 Task: Use Visual Studio Code's version control to compare file changes between commits.
Action: Mouse moved to (70, 7)
Screenshot: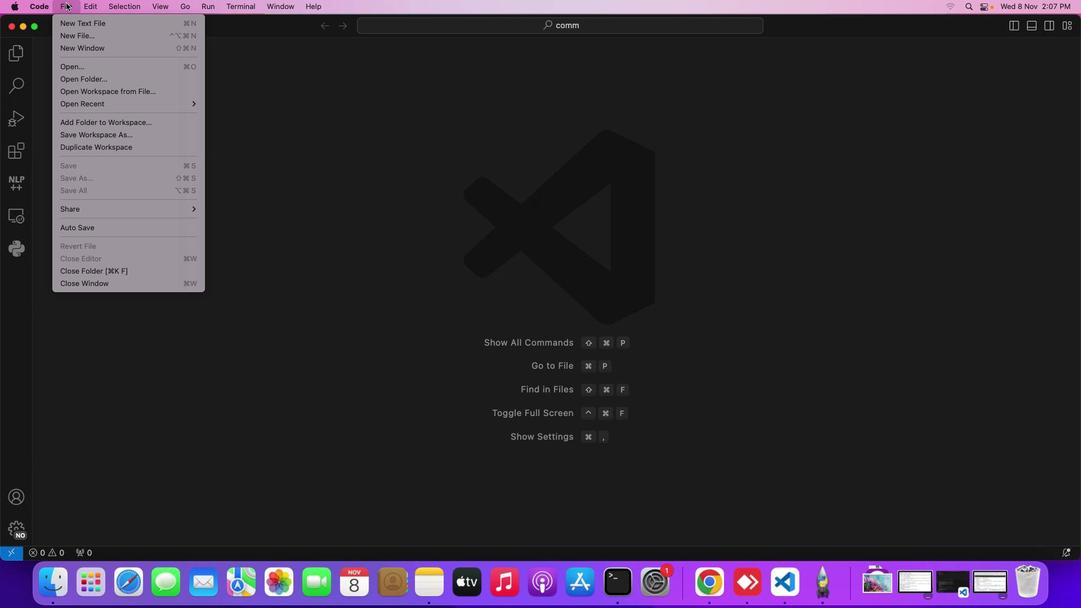 
Action: Mouse pressed left at (70, 7)
Screenshot: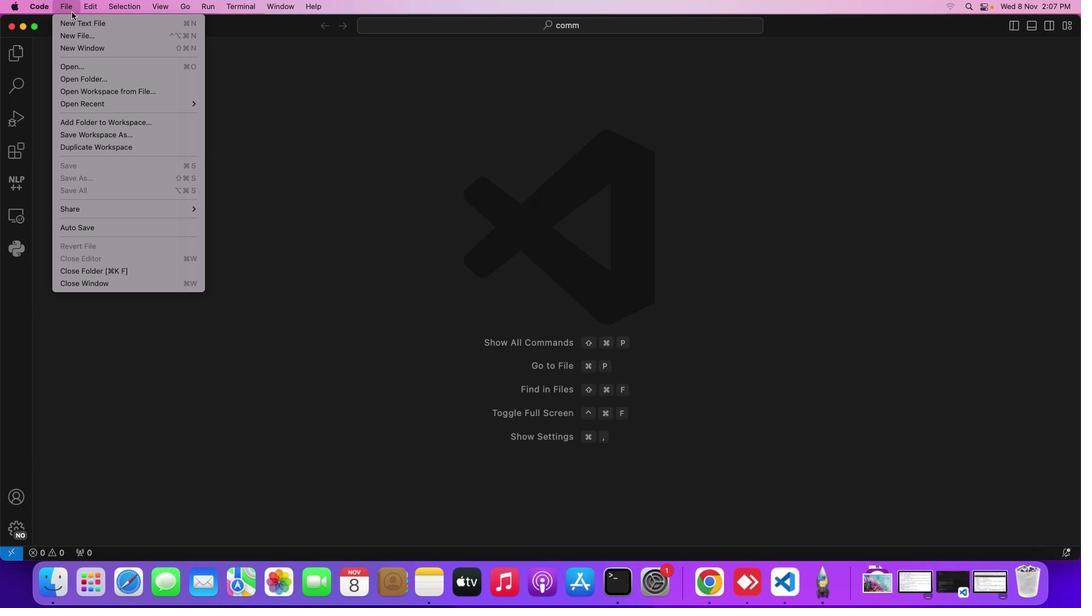 
Action: Mouse moved to (85, 26)
Screenshot: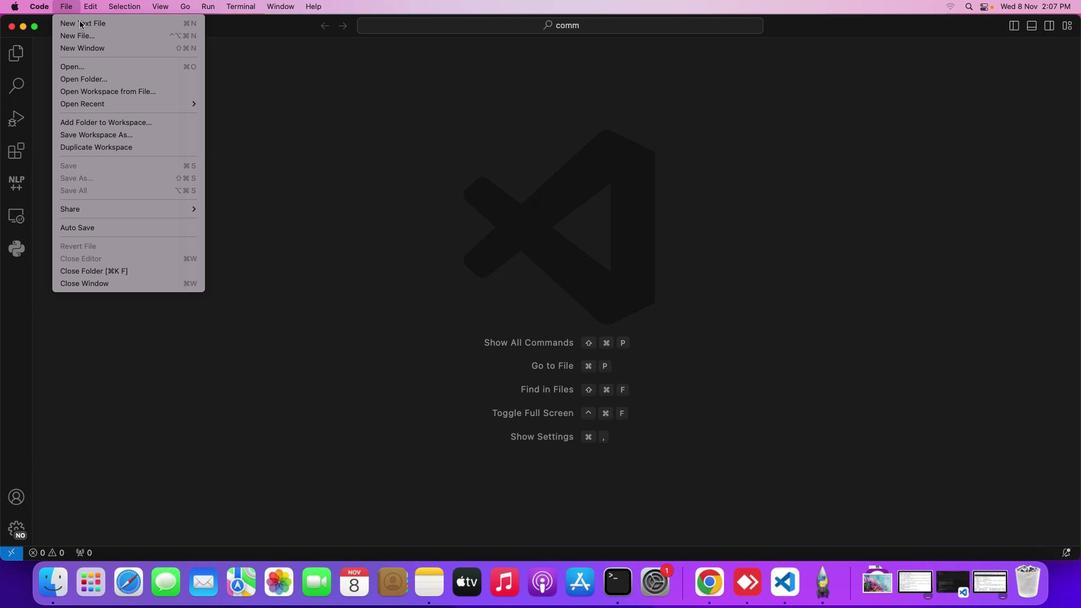 
Action: Mouse pressed left at (85, 26)
Screenshot: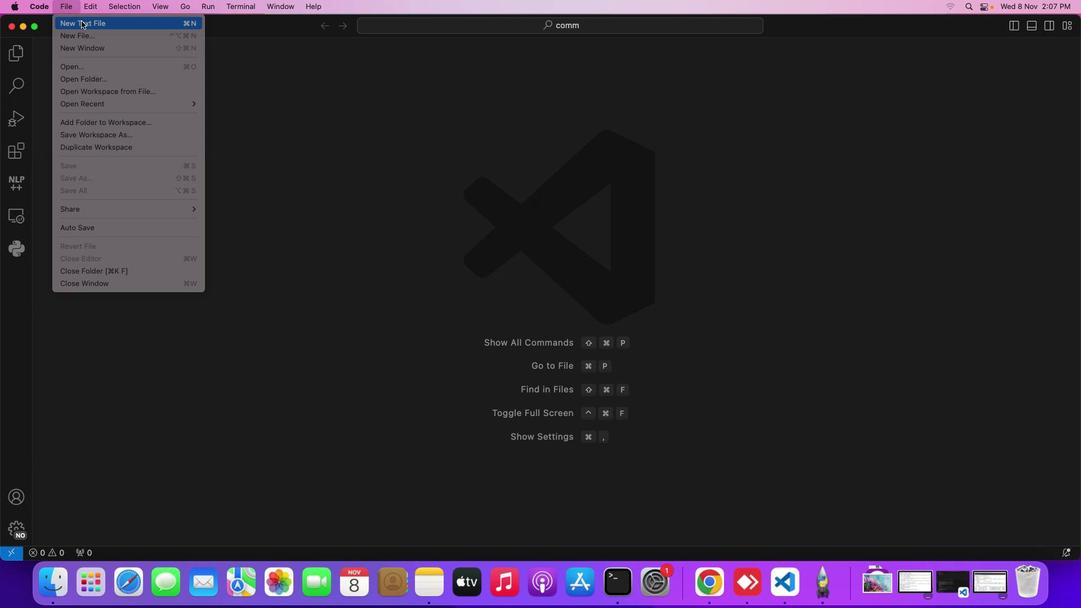 
Action: Mouse moved to (390, 214)
Screenshot: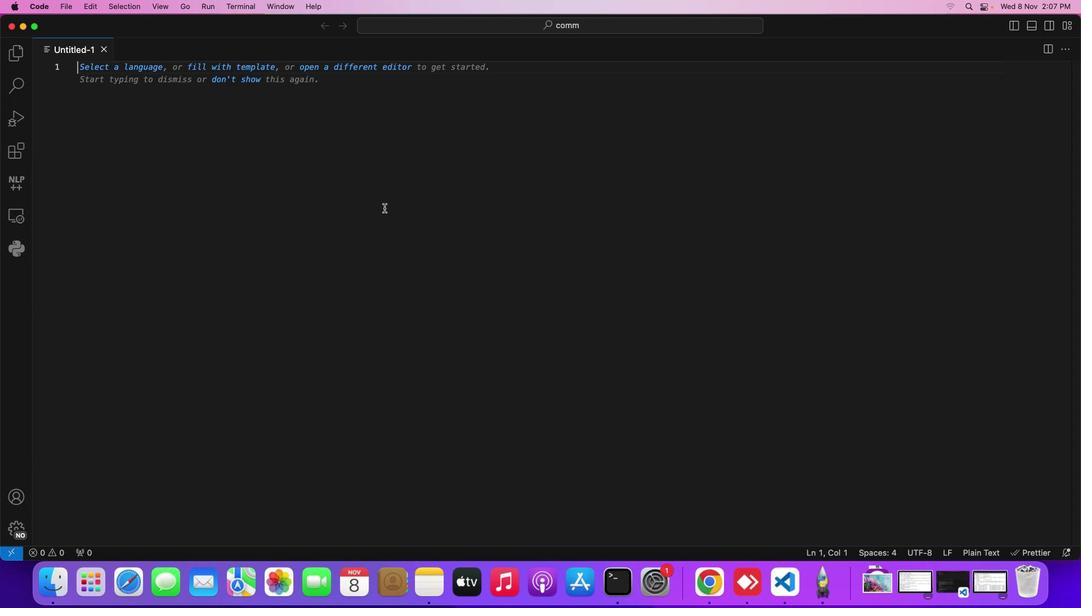 
Action: Key pressed Key.cmd's'
Screenshot: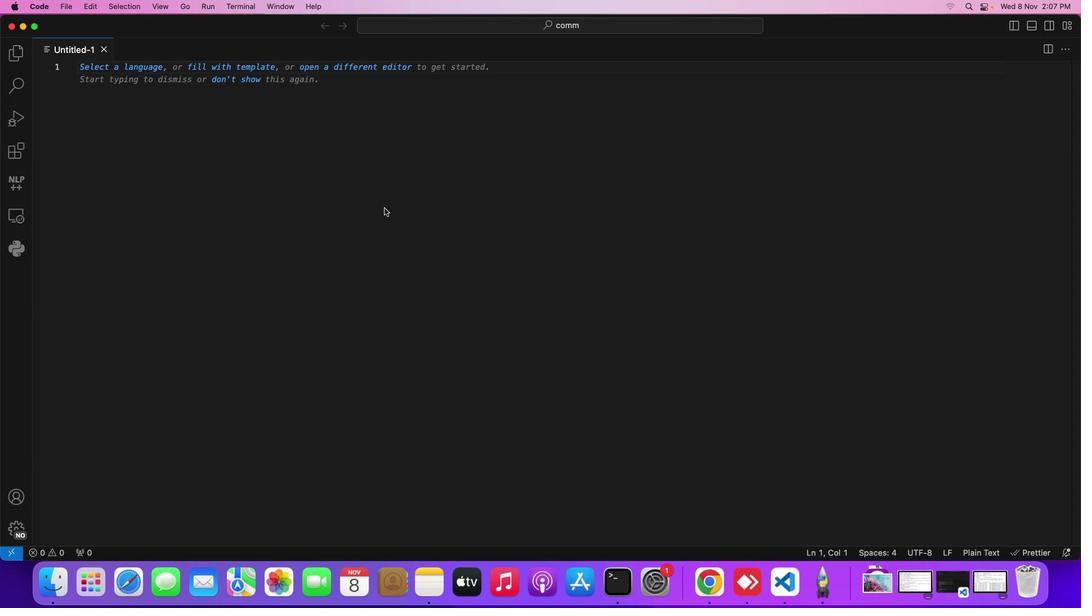 
Action: Mouse moved to (558, 241)
Screenshot: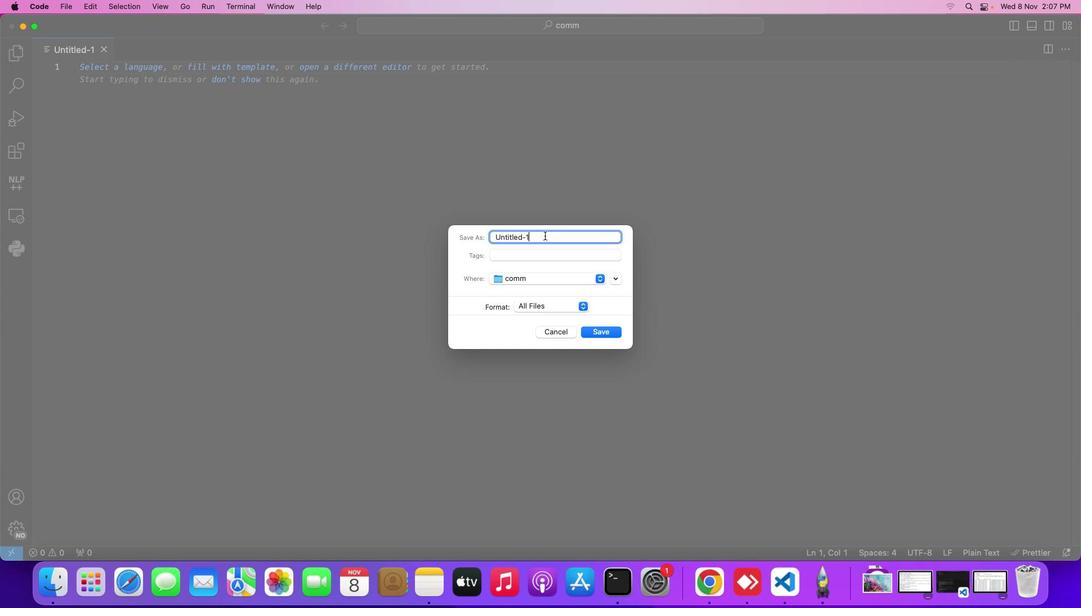 
Action: Mouse pressed left at (558, 241)
Screenshot: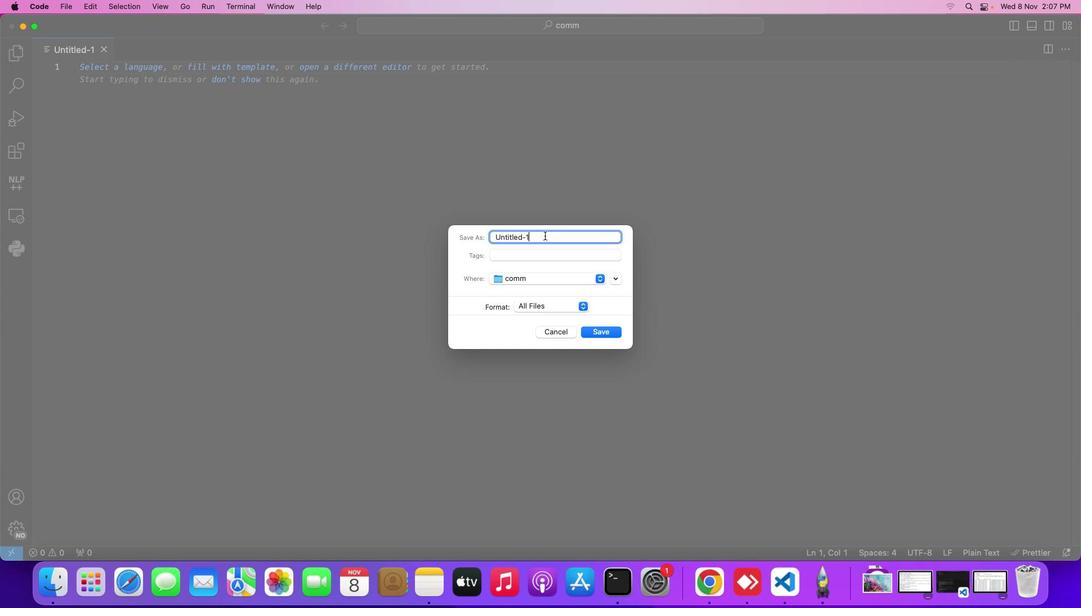 
Action: Mouse moved to (551, 241)
Screenshot: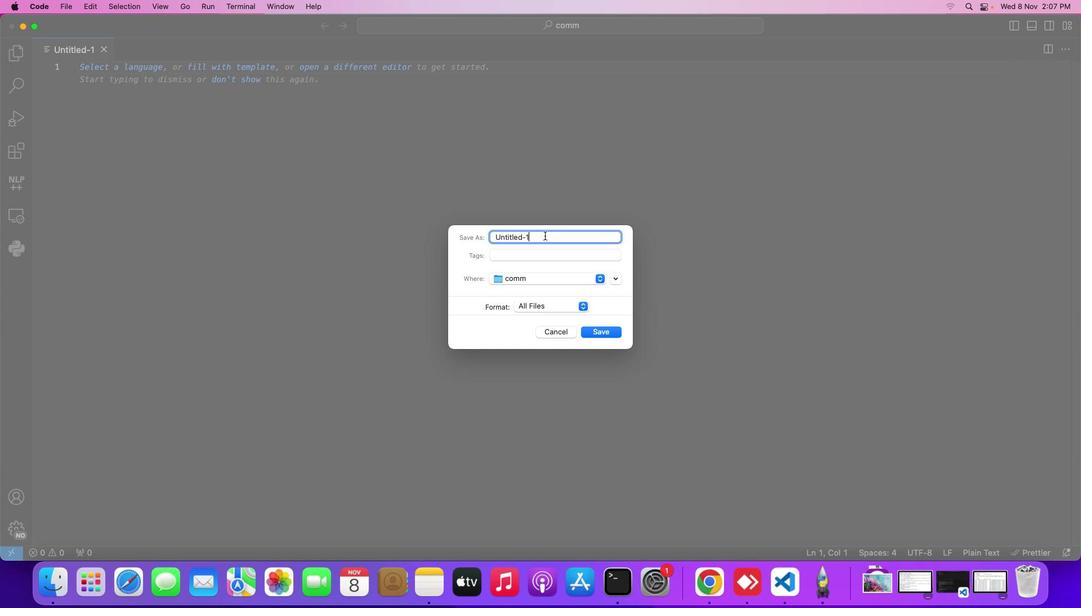 
Action: Key pressed Key.backspaceKey.backspaceKey.backspaceKey.backspaceKey.backspaceKey.backspaceKey.backspaceKey.backspaceKey.backspaceKey.backspaceKey.backspaceKey.shift_r't''e'Key.backspaceKey.backspaceKey.shift_r'T''e''x''t''1''.''t''x''t'Key.enterKey.shift_r'H''E''l''l''o''w'Key.backspaceKey.backspaceKey.backspaceKey.backspaceKey.backspace'e''l''l''o'Key.spaceKey.shift_r'W''o''r''l''d'Key.shift_r'!'Key.enter
Screenshot: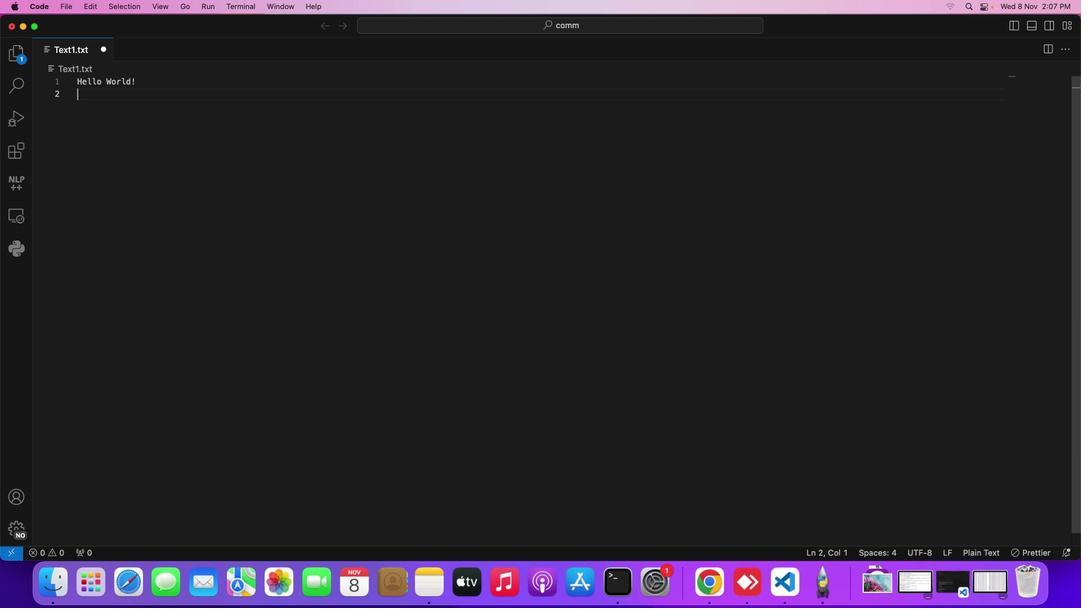 
Action: Mouse moved to (241, 10)
Screenshot: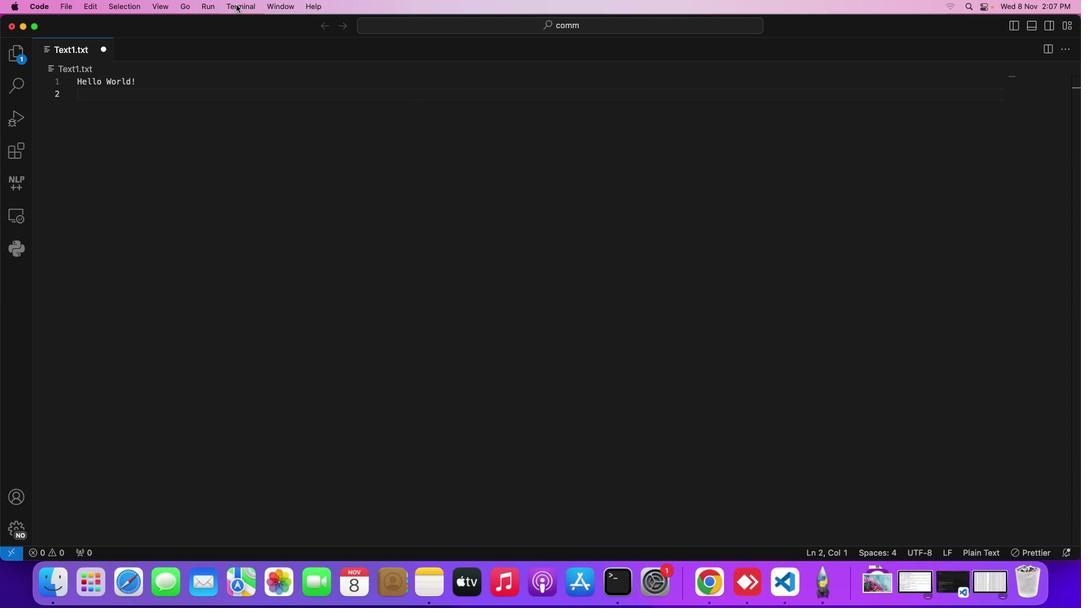 
Action: Mouse pressed left at (241, 10)
Screenshot: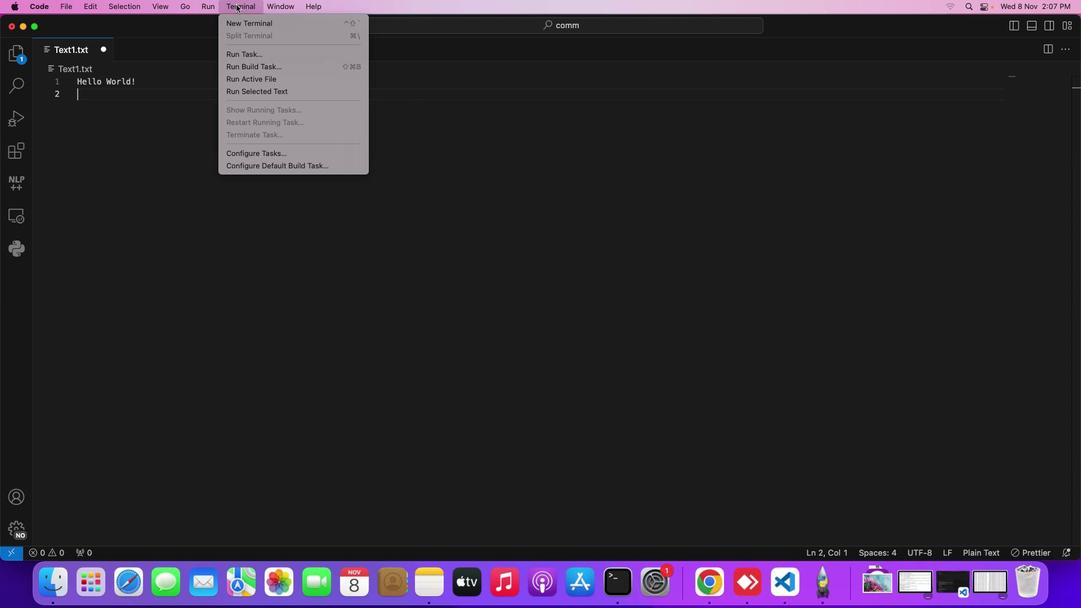 
Action: Mouse moved to (247, 11)
Screenshot: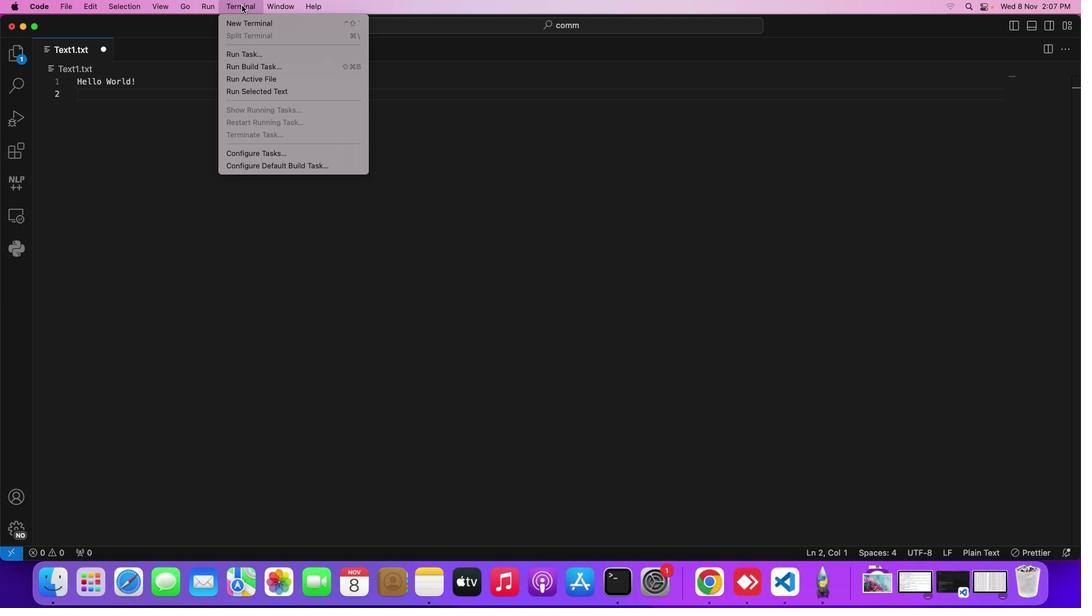 
Action: Mouse pressed left at (247, 11)
Screenshot: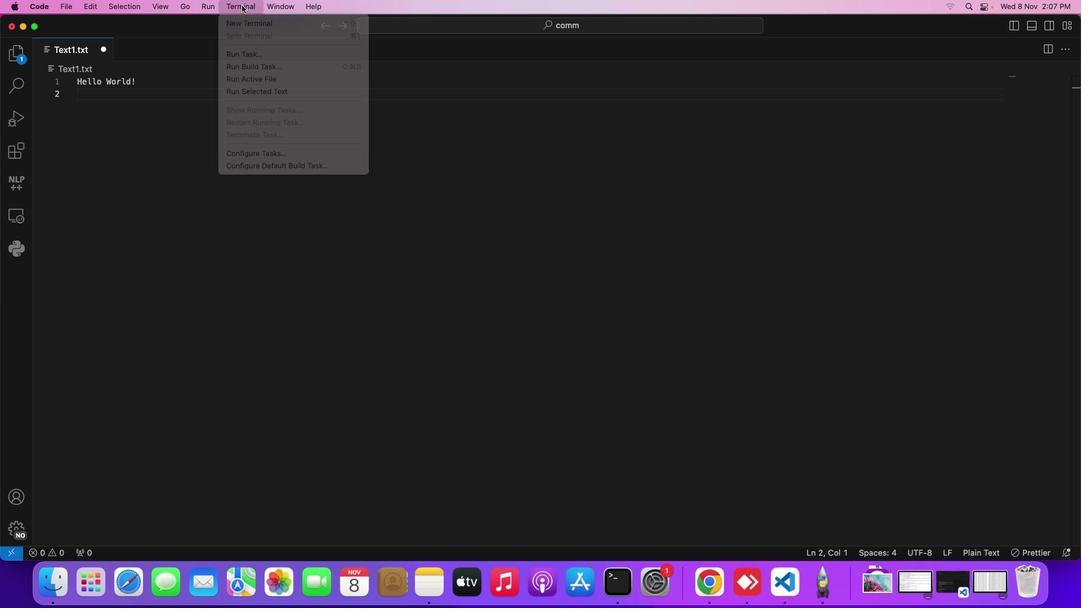 
Action: Mouse moved to (249, 13)
Screenshot: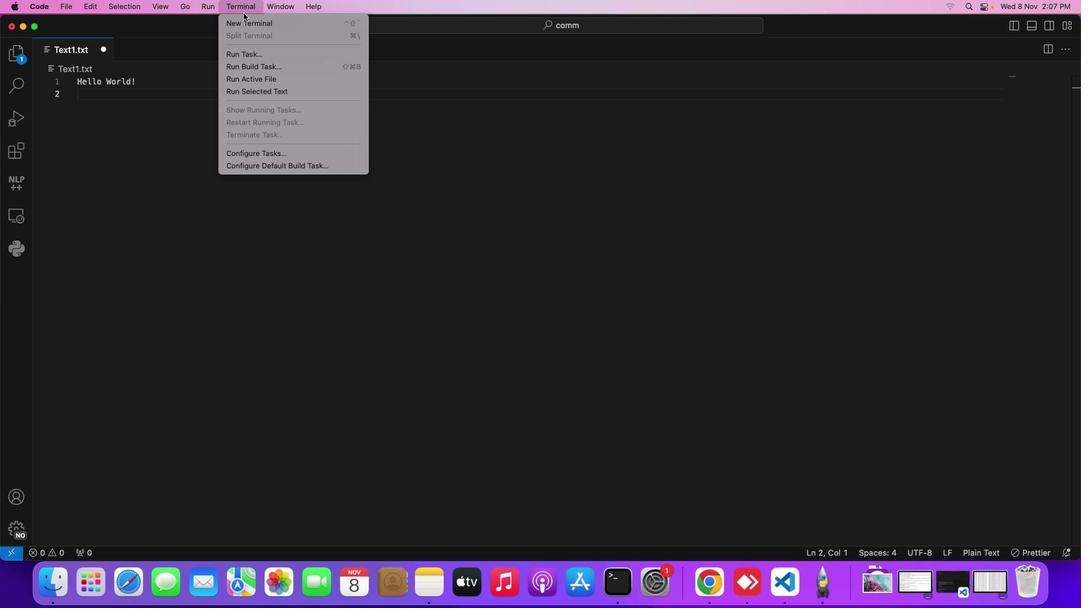 
Action: Mouse pressed left at (249, 13)
Screenshot: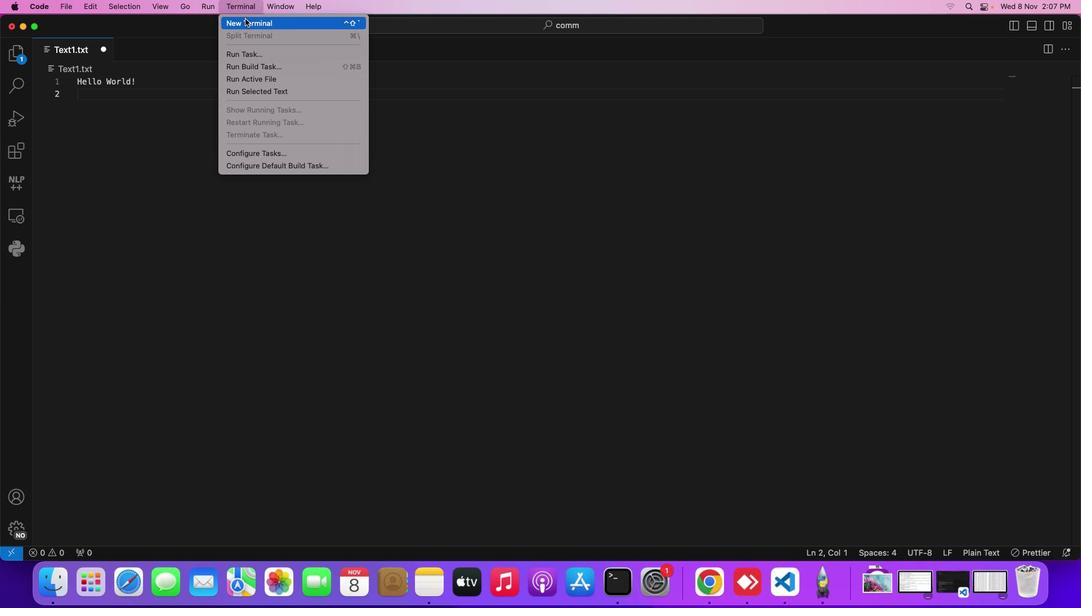 
Action: Mouse moved to (251, 26)
Screenshot: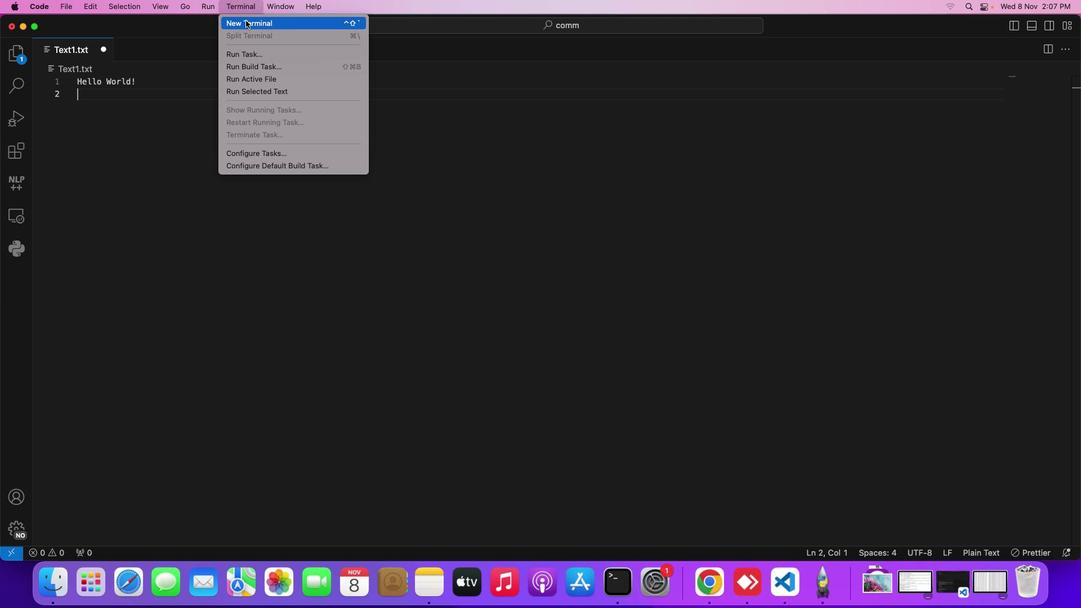 
Action: Mouse pressed left at (251, 26)
Screenshot: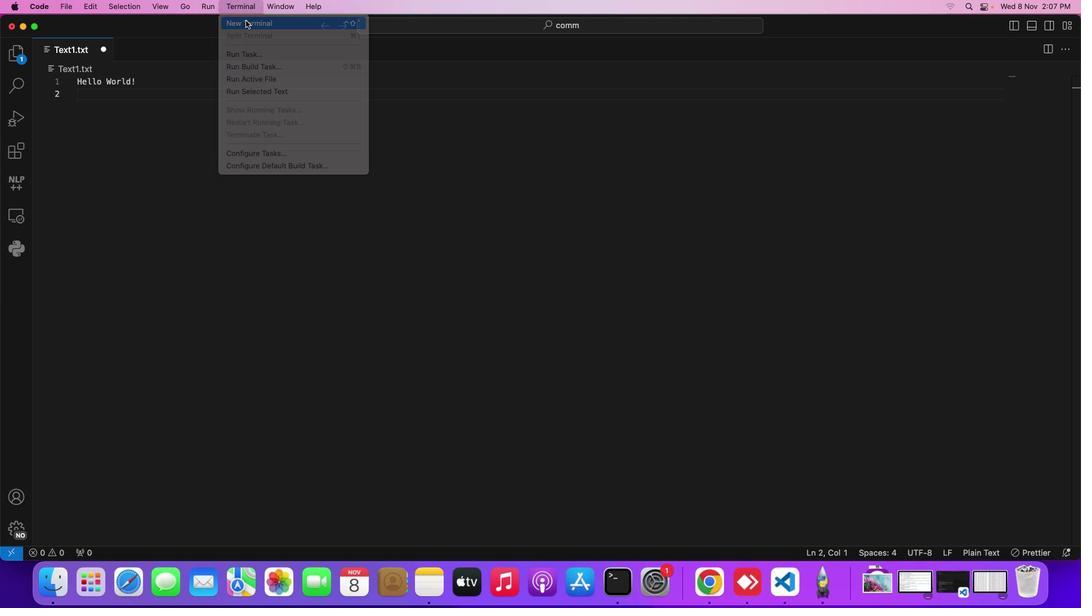 
Action: Mouse moved to (219, 366)
Screenshot: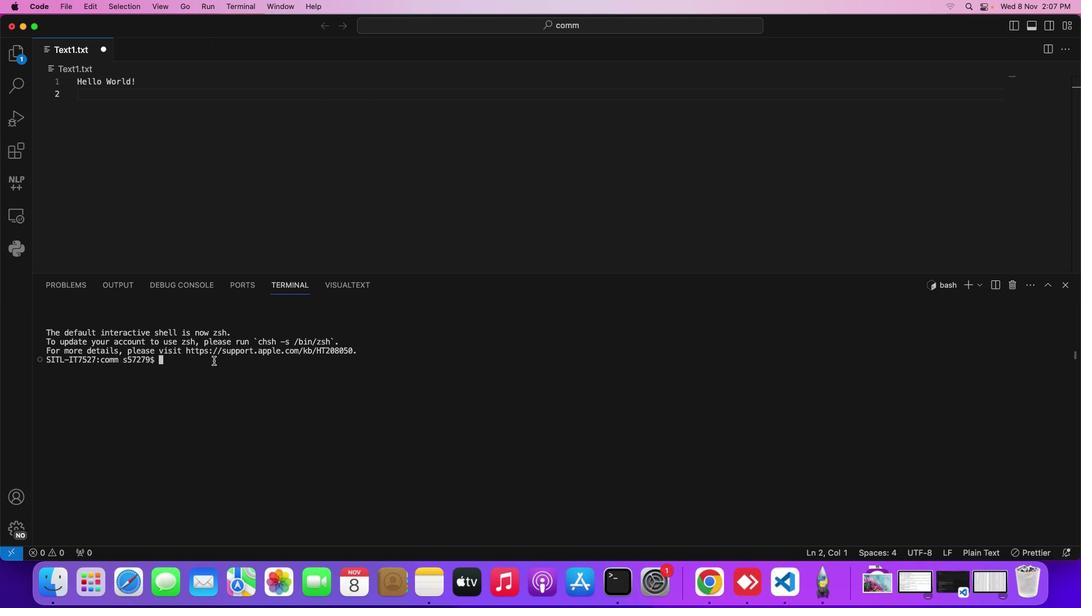 
Action: Mouse pressed left at (219, 366)
Screenshot: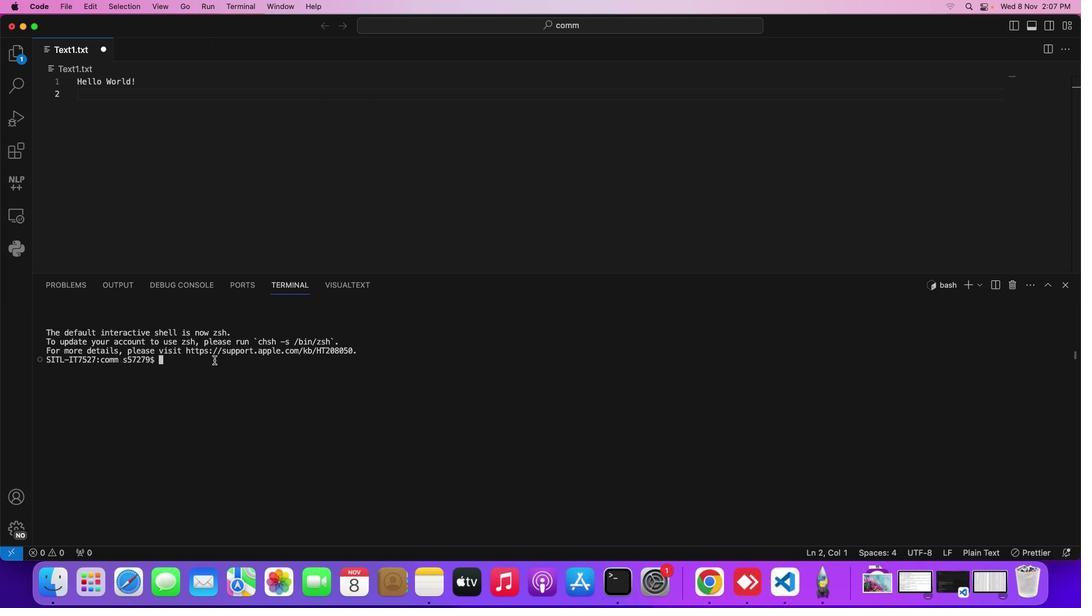
Action: Mouse moved to (220, 365)
Screenshot: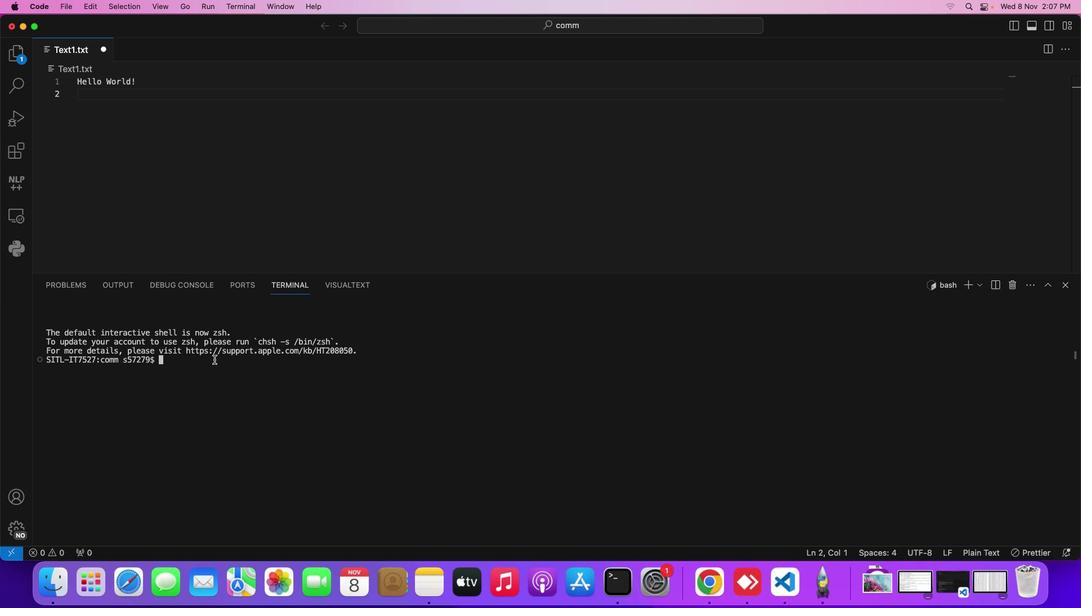 
Action: Key pressed 'g''i''t'Key.space'i''n''i'Key.backspaceKey.backspaceKey.backspace'i''n''i''t'Key.enter'g''i''t'Key.space's''t''a''t''u''s'Key.enter'f'Key.backspace'g''i''t'Key.space'a''d''d''.'Key.enter
Screenshot: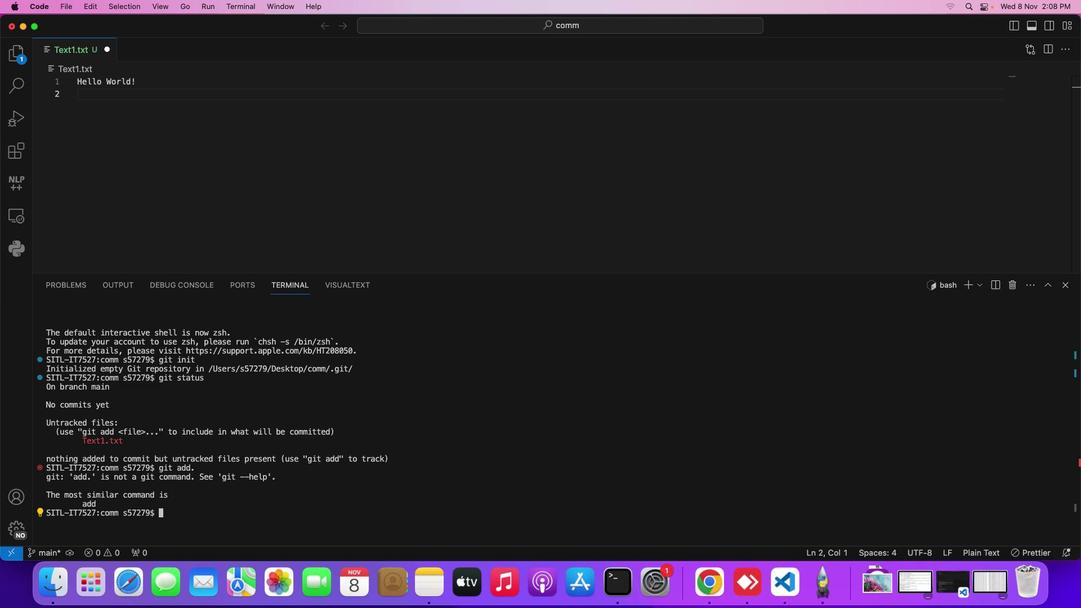 
Action: Mouse moved to (410, 278)
Screenshot: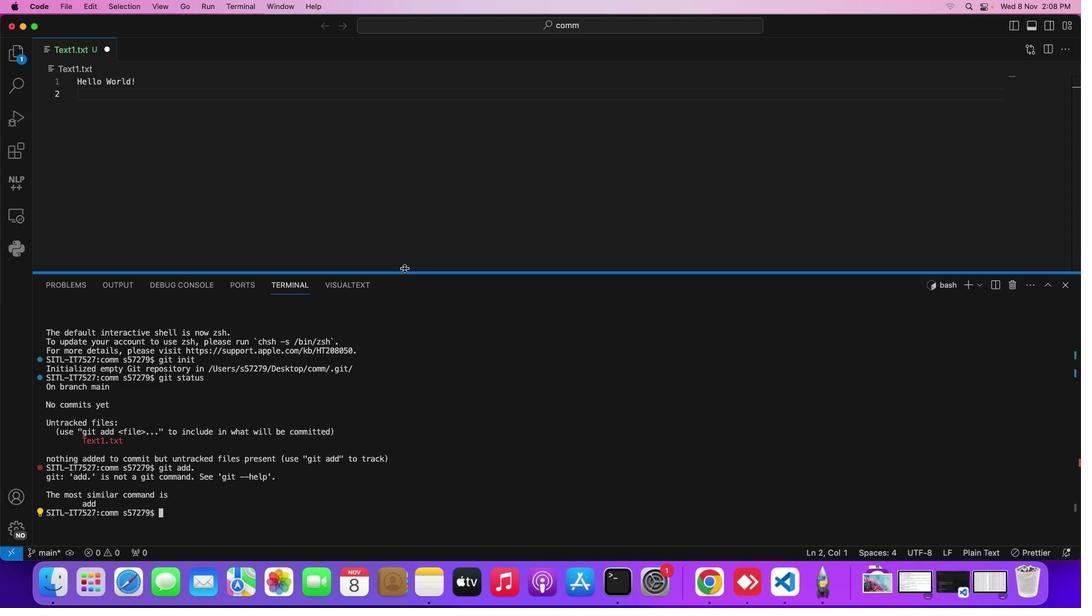 
Action: Mouse pressed left at (410, 278)
Screenshot: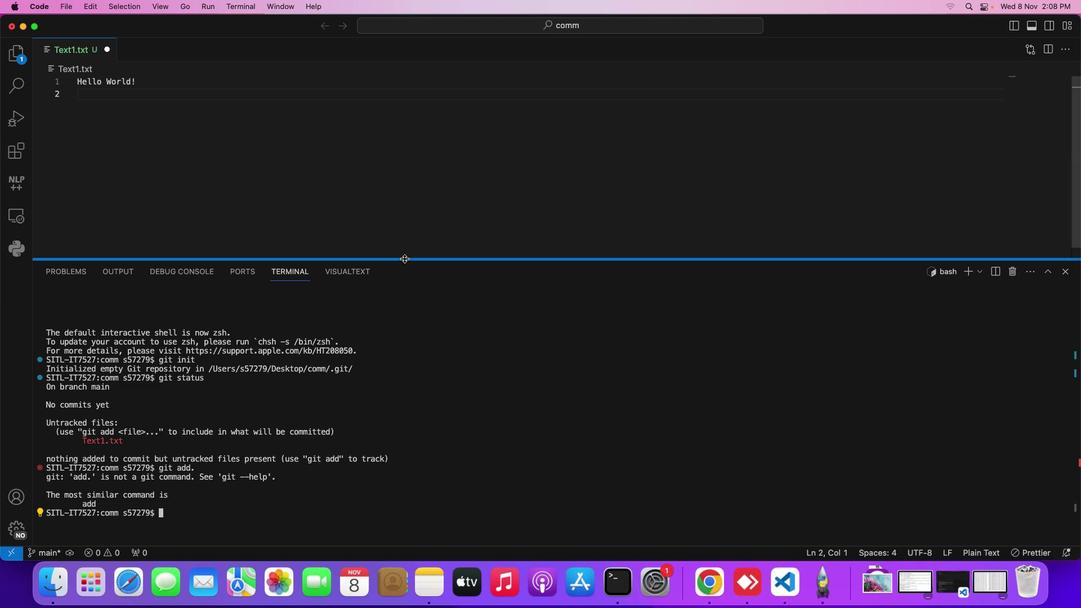 
Action: Mouse moved to (192, 432)
Screenshot: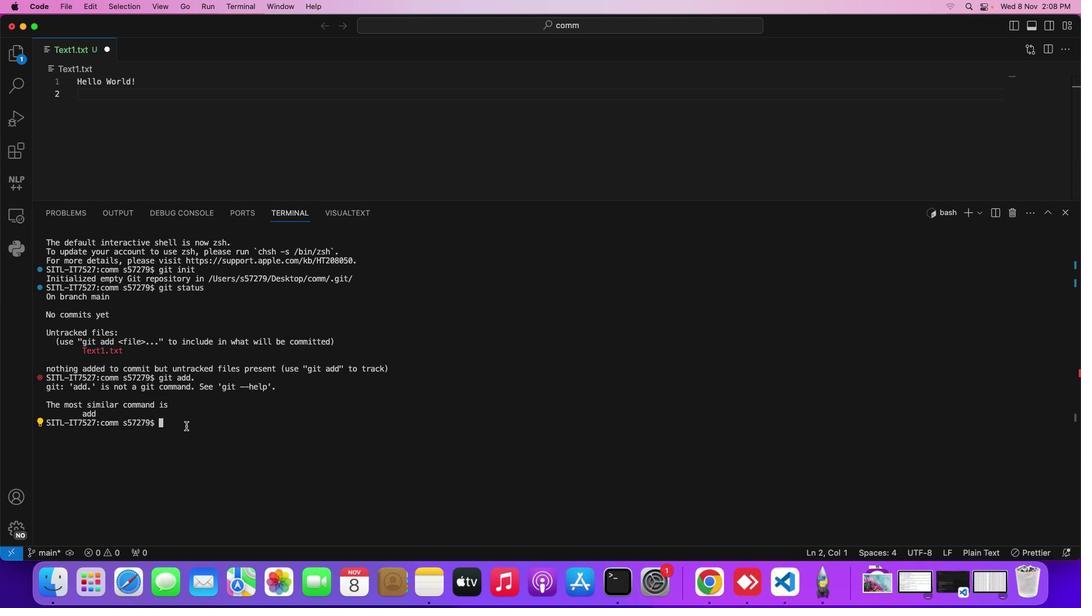 
Action: Mouse pressed left at (192, 432)
Screenshot: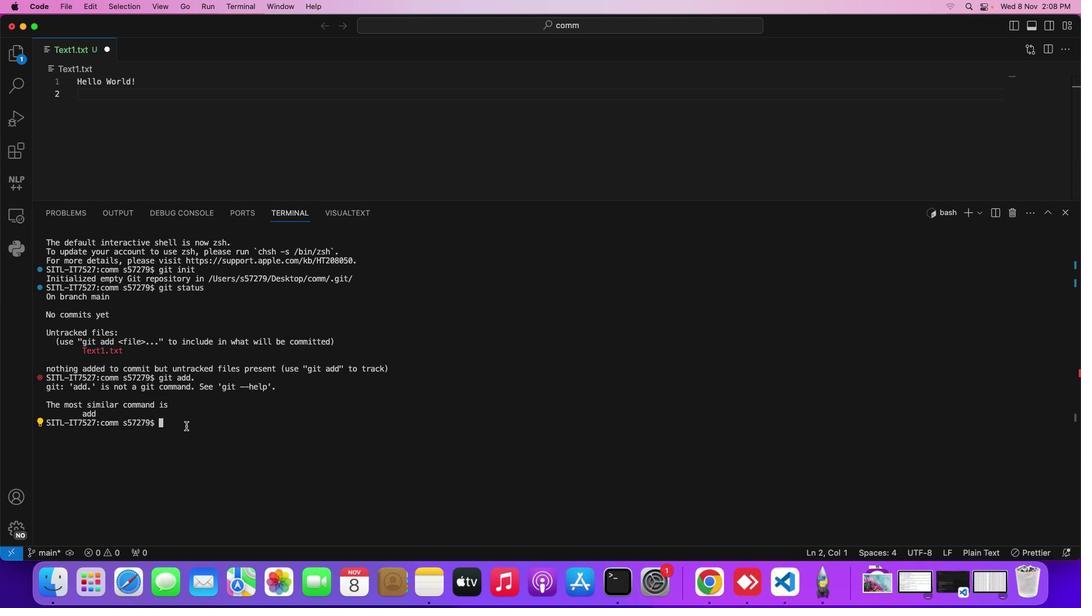 
Action: Key pressed Key.spaceKey.backspaceKey.space'g'Key.backspaceKey.backspace'g''i''t'Key.space'a''d''d'Key.space'.'Key.enter'g''i''t'Key.space's''t''a''t''u''s'Key.enter'g''i''t'Key.space'c''o''m''m''i''t'Key.space'-''m'Key.spaceKey.shift_r'"''c''o''m''m''i''t''1'Key.shift_r'"'Key.enter
Screenshot: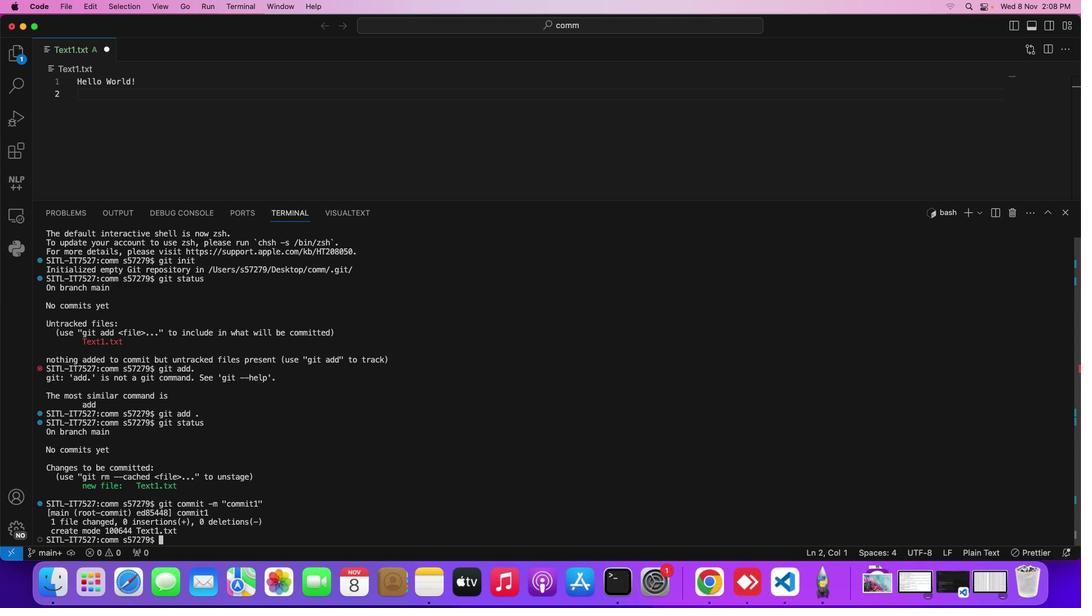 
Action: Mouse moved to (226, 427)
Screenshot: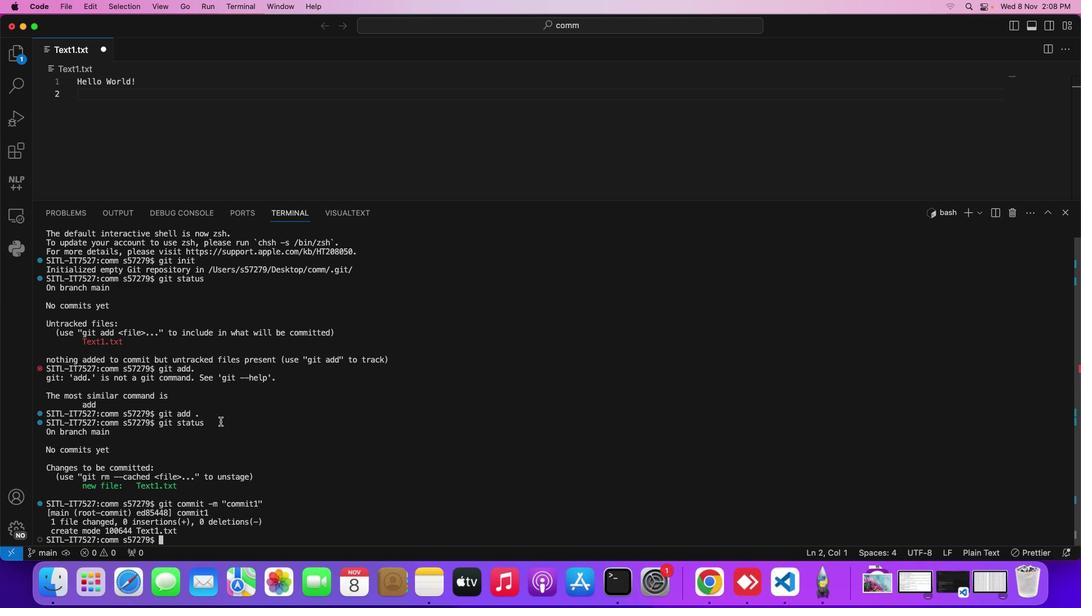 
Action: Mouse scrolled (226, 427) with delta (5, 5)
Screenshot: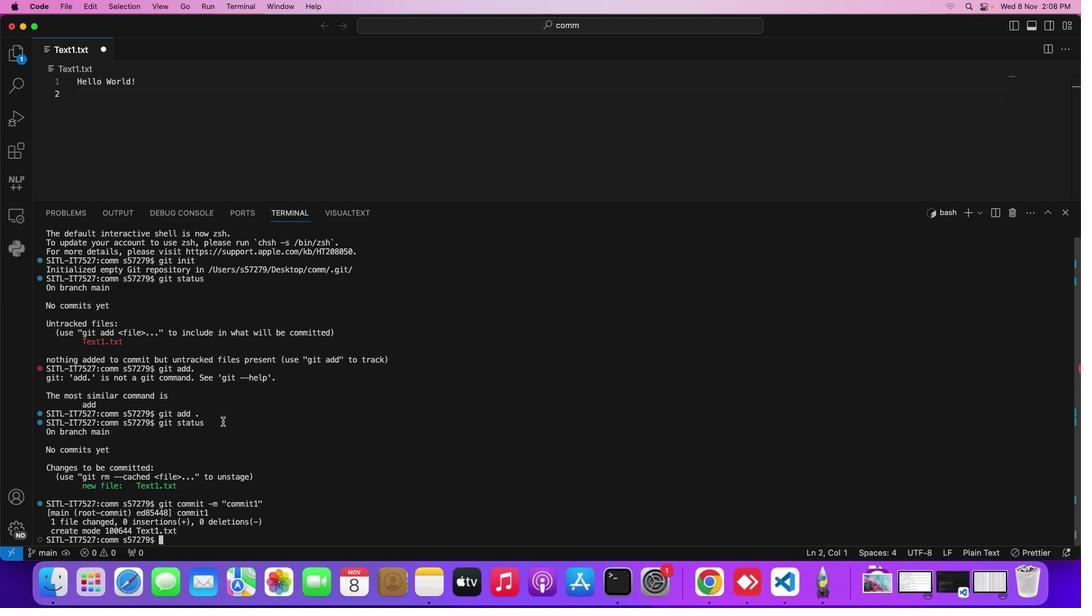 
Action: Mouse scrolled (226, 427) with delta (5, 5)
Screenshot: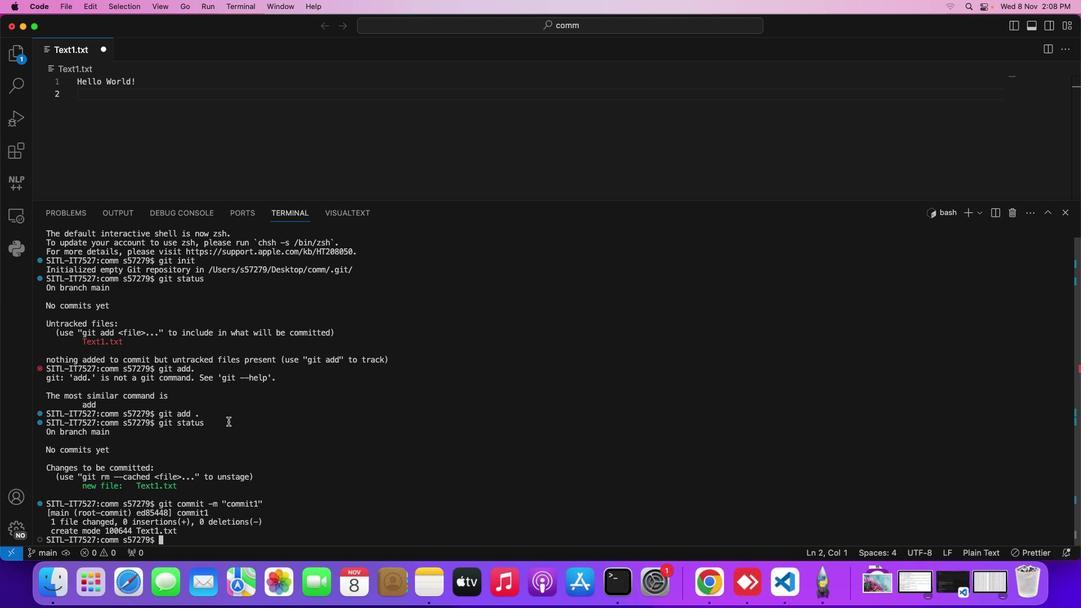 
Action: Mouse scrolled (226, 427) with delta (5, 5)
Screenshot: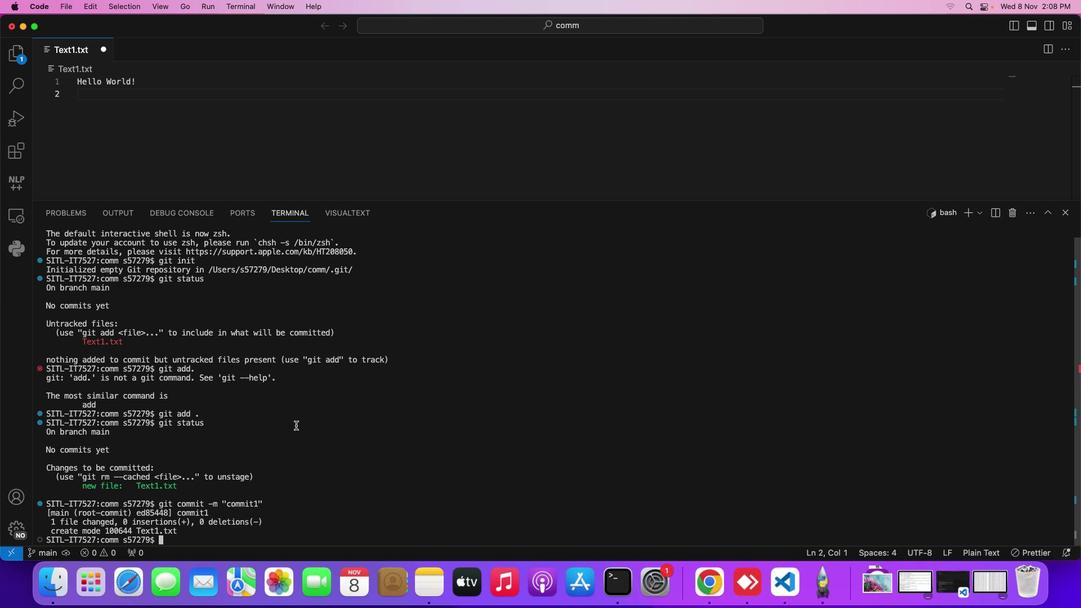 
Action: Mouse moved to (343, 375)
Screenshot: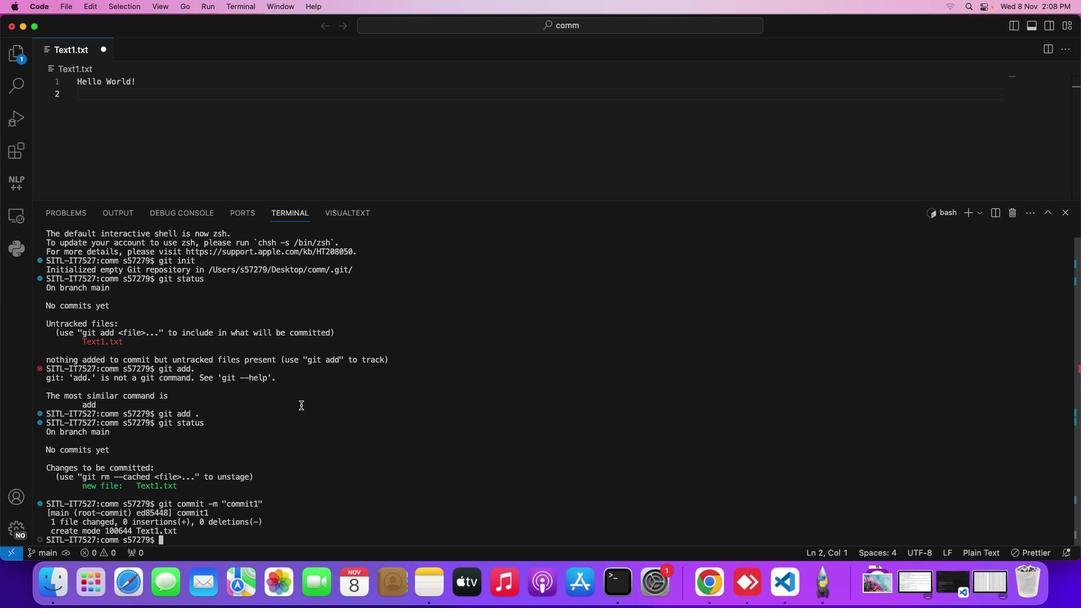 
Action: Mouse scrolled (343, 375) with delta (5, 5)
Screenshot: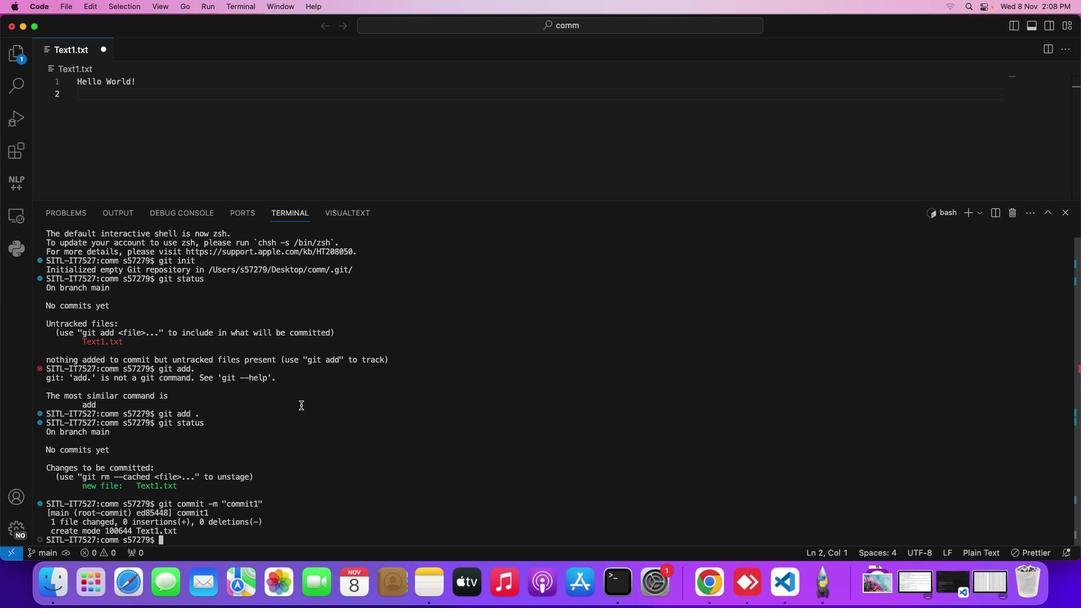 
Action: Mouse moved to (341, 376)
Screenshot: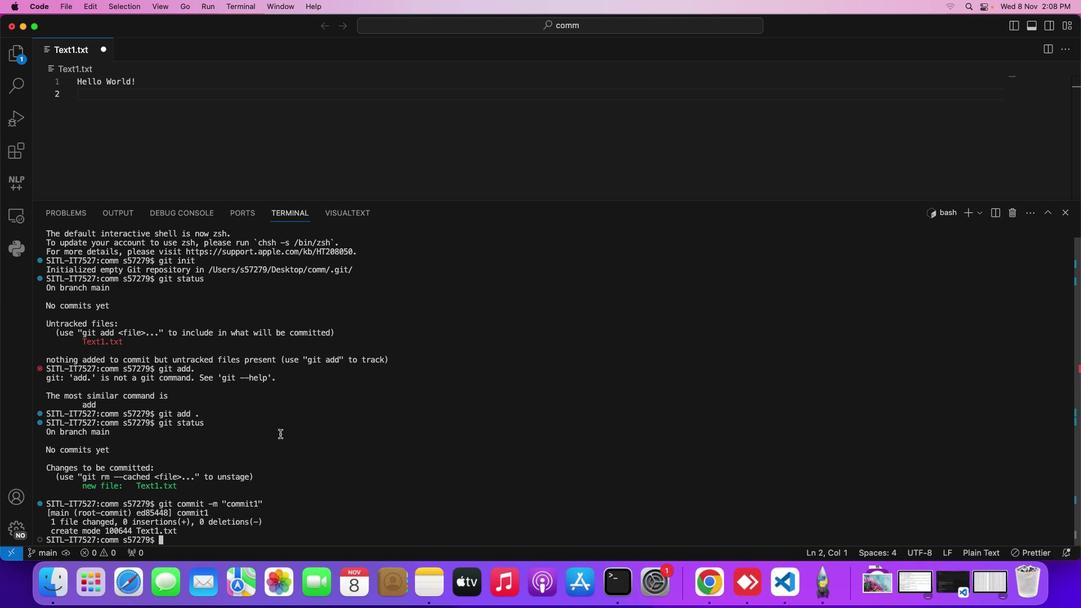 
Action: Mouse scrolled (341, 376) with delta (5, 5)
Screenshot: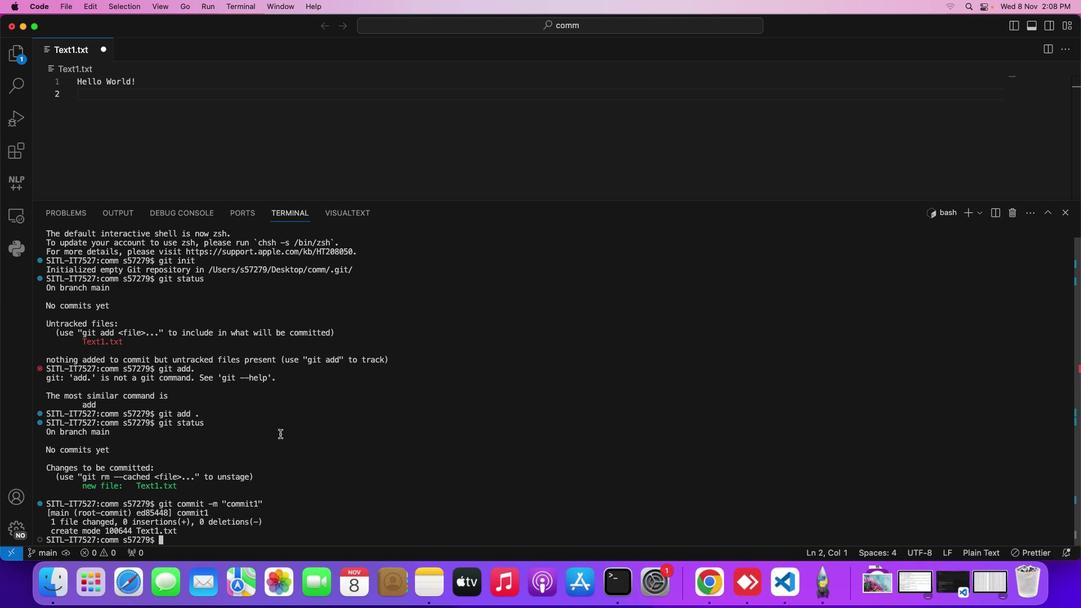 
Action: Mouse moved to (340, 376)
Screenshot: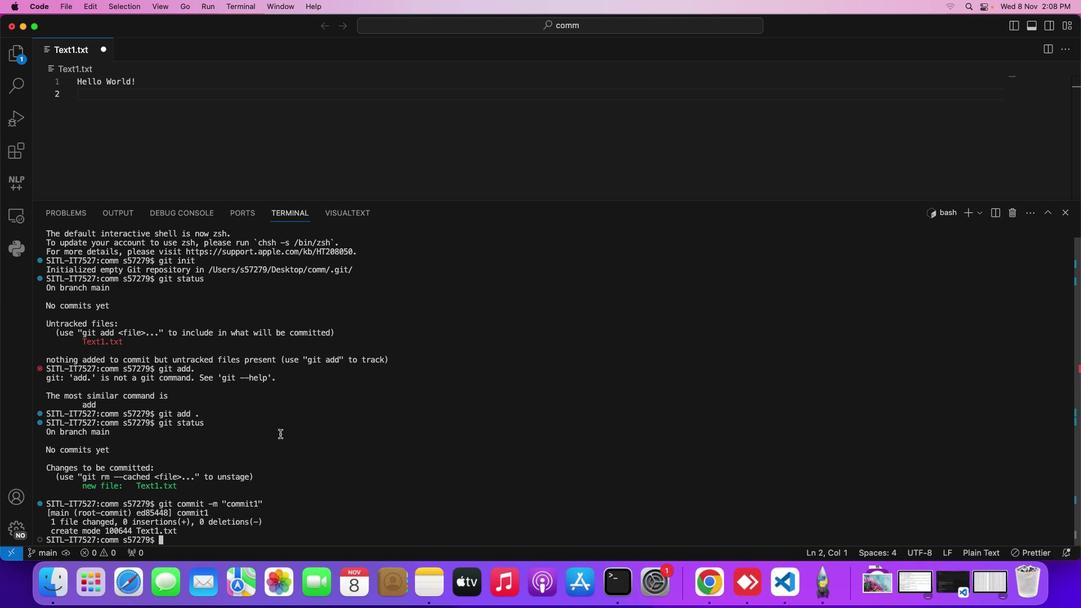
Action: Mouse scrolled (340, 376) with delta (5, 3)
Screenshot: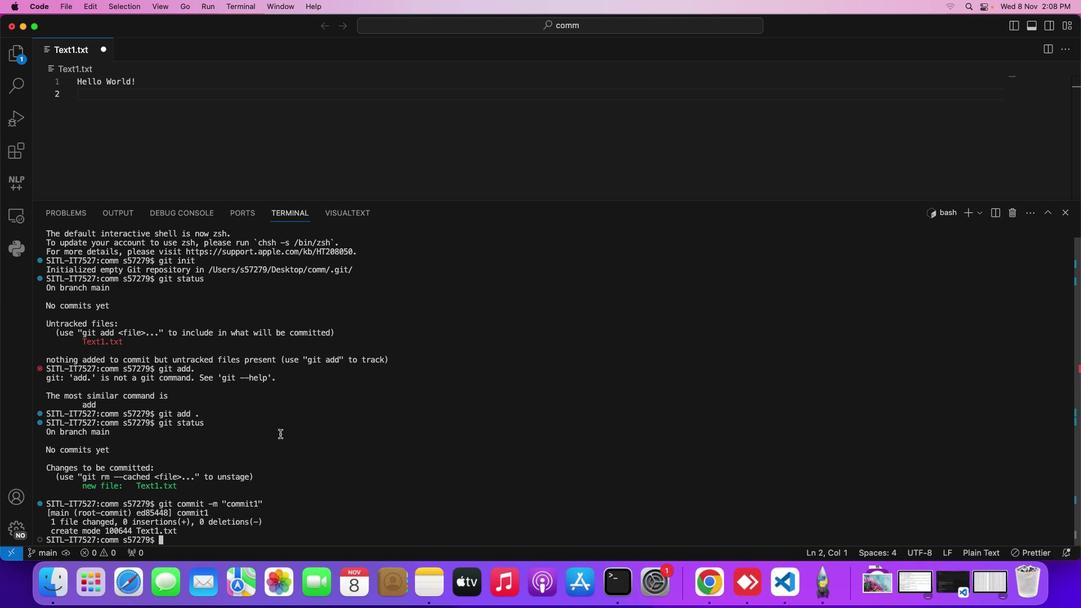 
Action: Mouse moved to (339, 376)
Screenshot: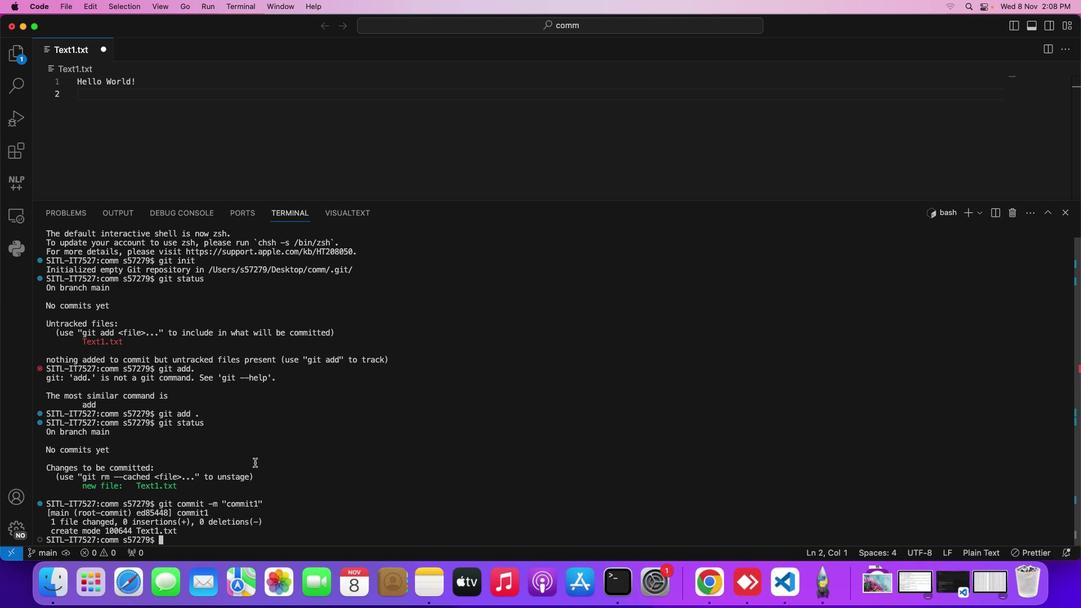 
Action: Mouse scrolled (339, 376) with delta (5, 2)
Screenshot: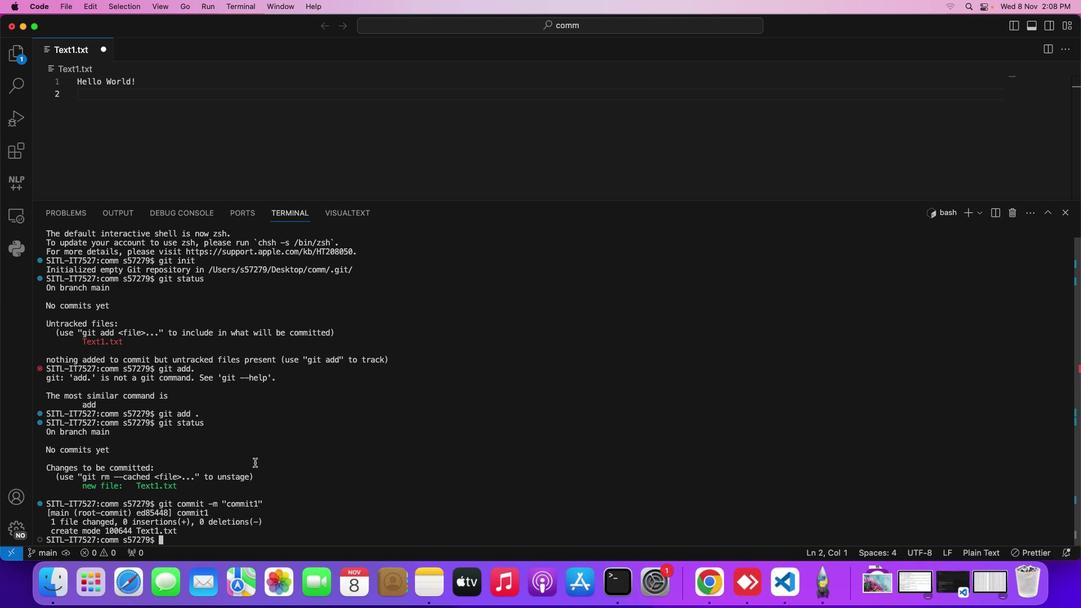 
Action: Mouse moved to (337, 376)
Screenshot: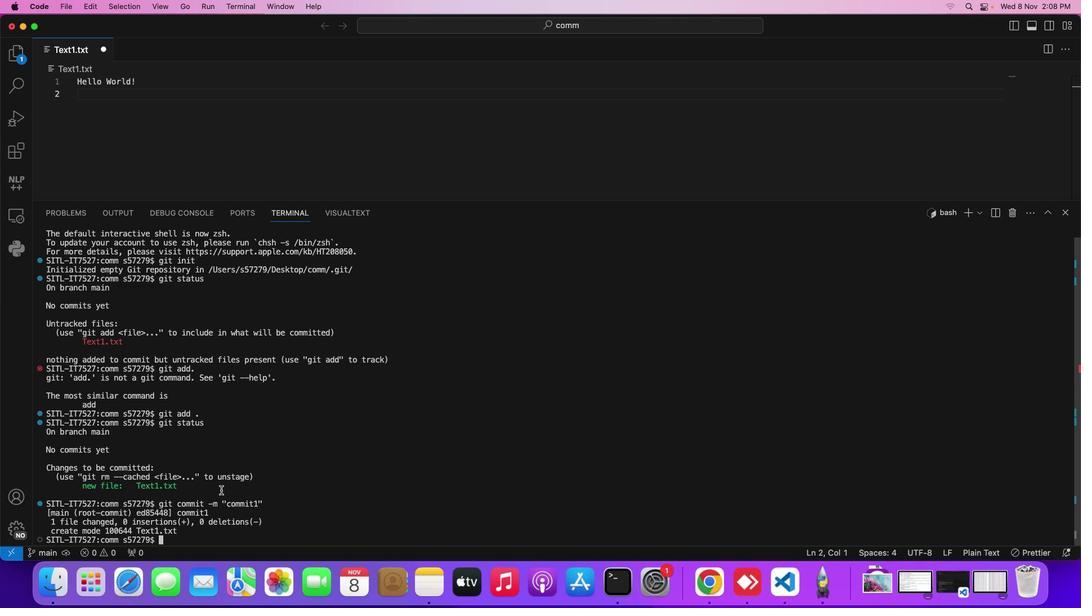
Action: Mouse scrolled (337, 376) with delta (5, 2)
Screenshot: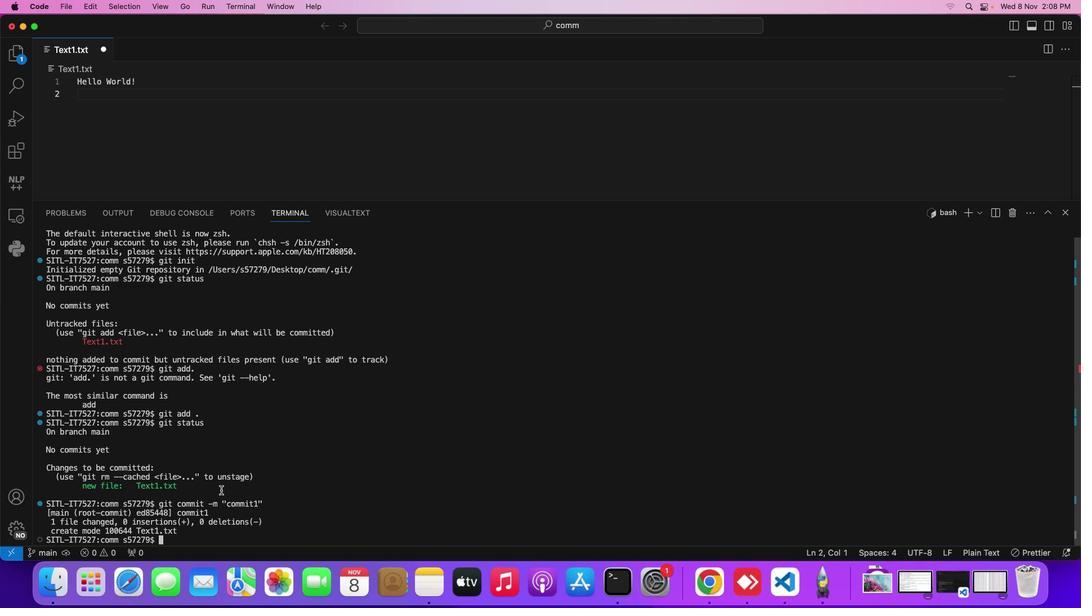
Action: Mouse moved to (207, 506)
Screenshot: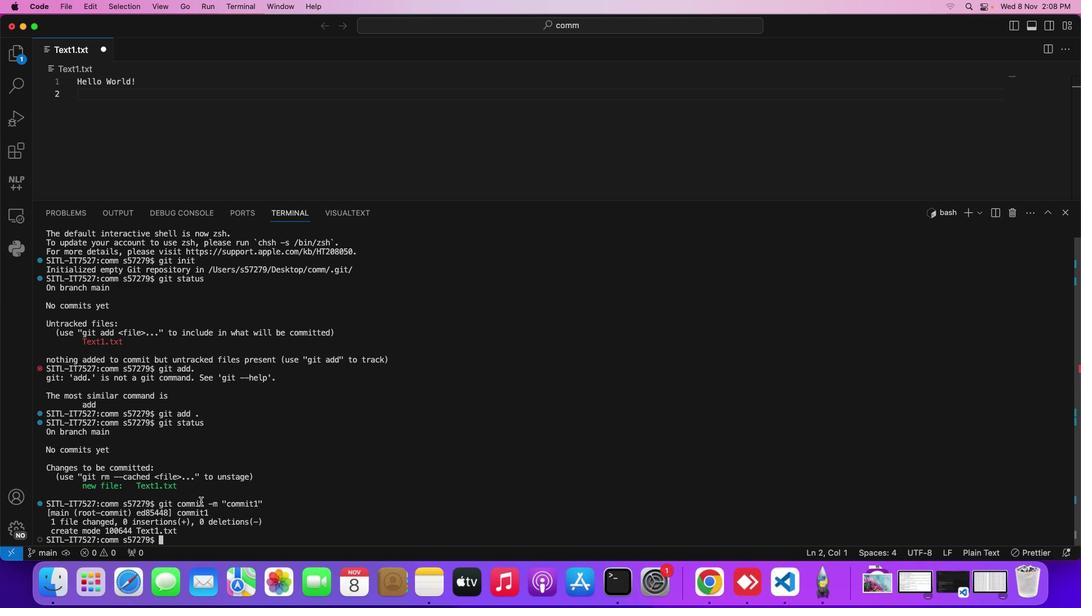 
Action: Mouse pressed left at (207, 506)
Screenshot: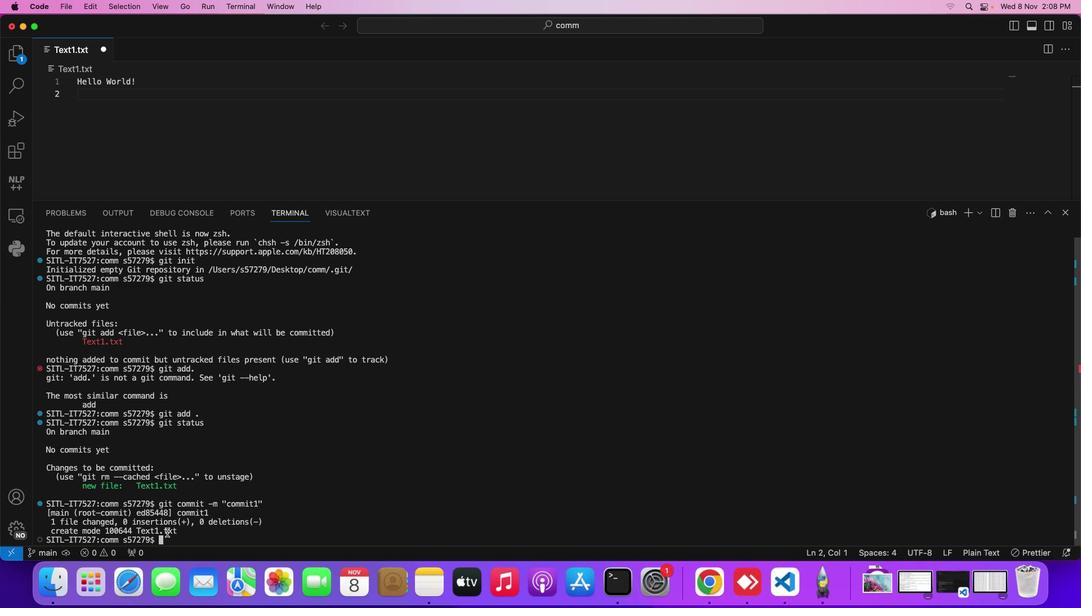 
Action: Mouse moved to (183, 546)
Screenshot: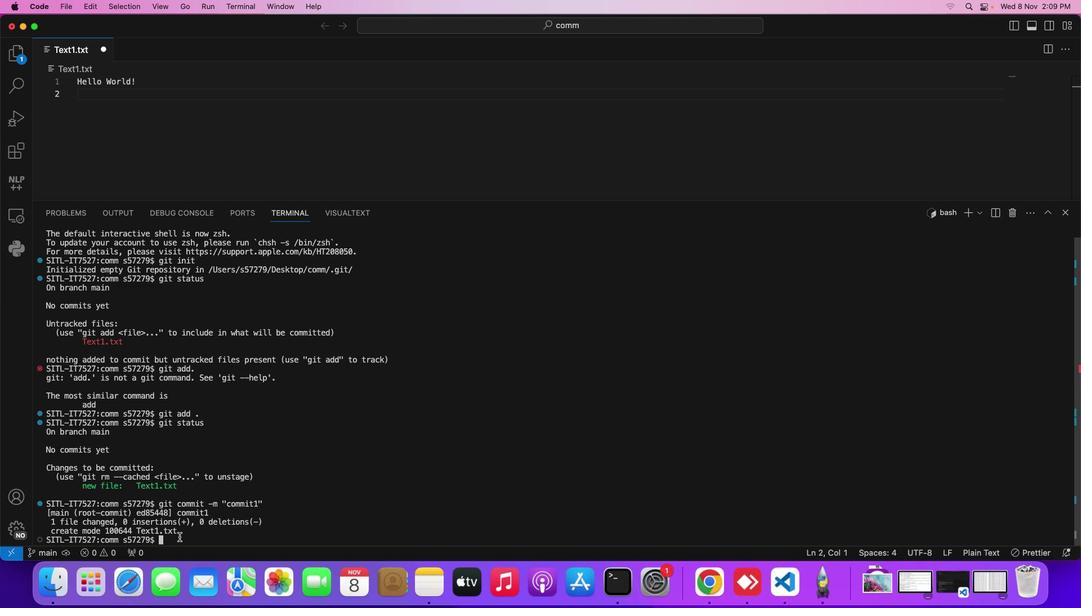 
Action: Mouse pressed left at (183, 546)
Screenshot: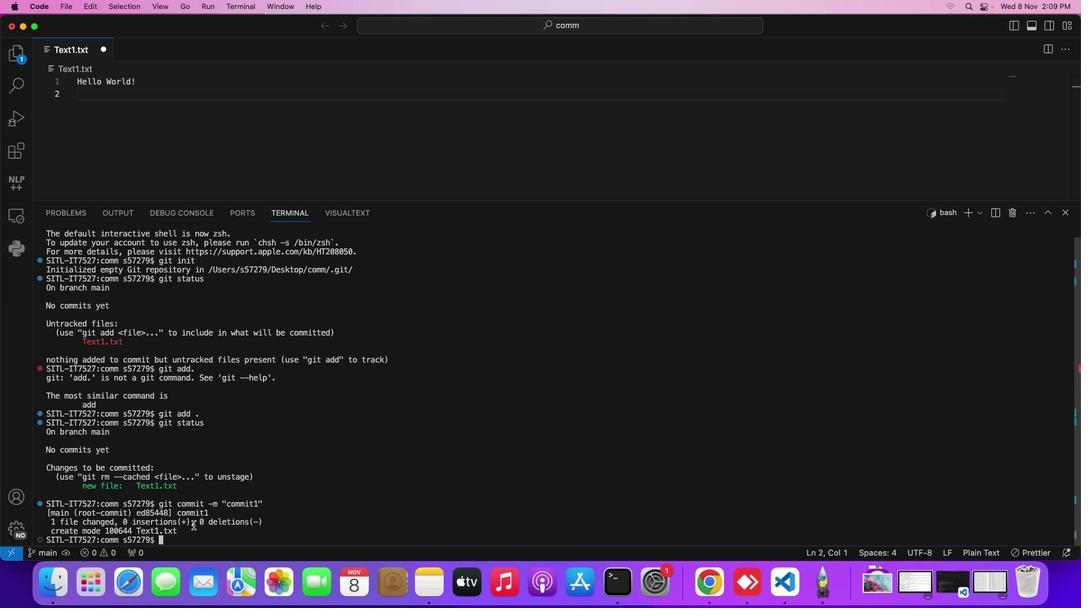 
Action: Mouse moved to (198, 534)
Screenshot: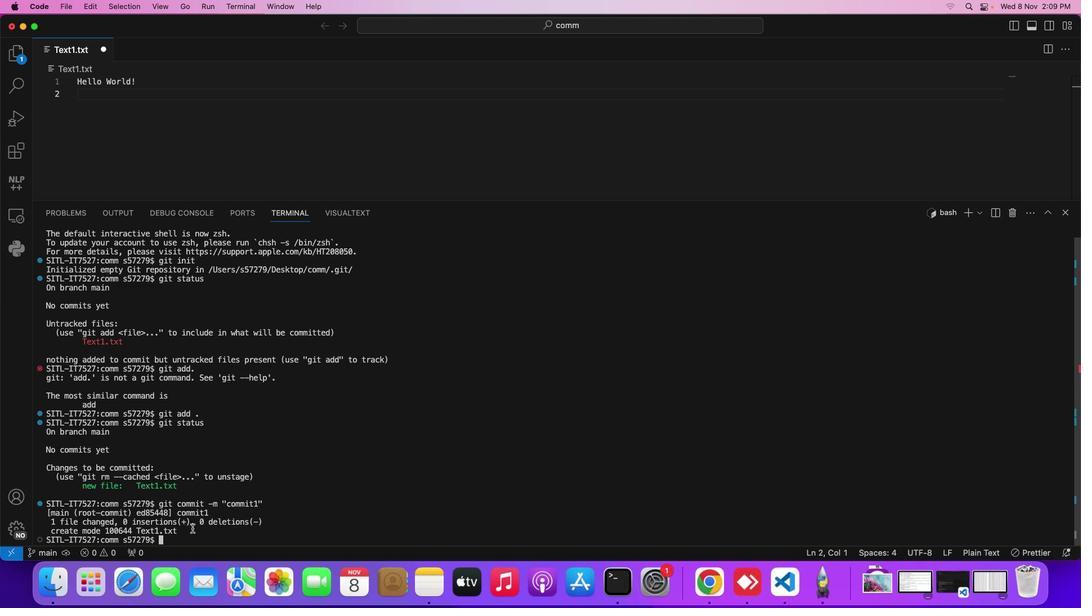 
Action: Key pressed Key.spaceKey.backspace'f'Key.backspace'g''i''t'Key.space'l''o''g'Key.enter'f'Key.backspace
Screenshot: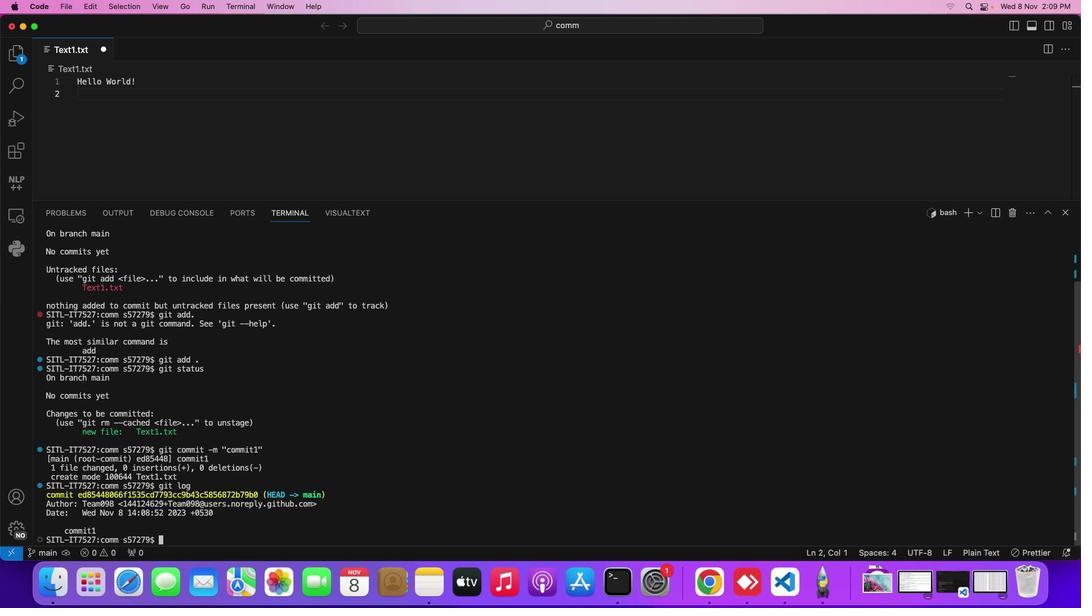 
Action: Mouse moved to (121, 96)
Screenshot: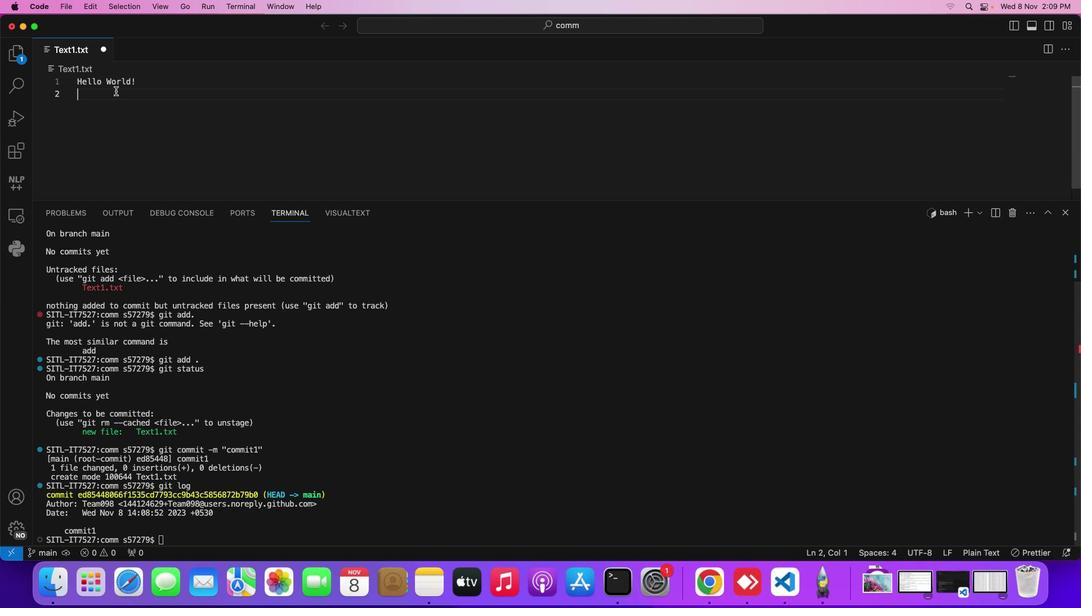 
Action: Mouse pressed left at (121, 96)
Screenshot: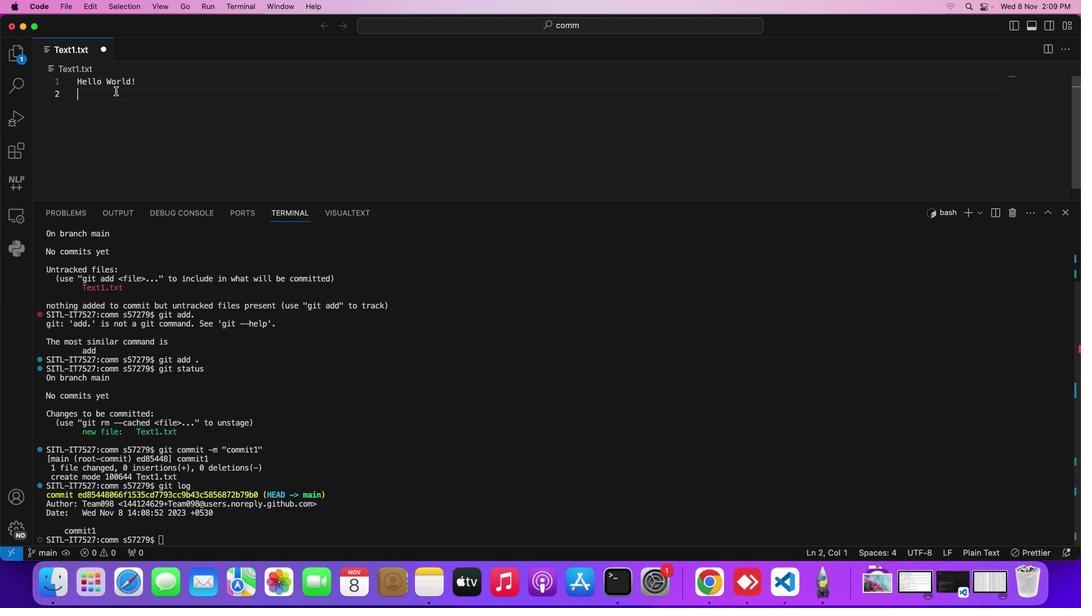 
Action: Mouse moved to (121, 96)
Screenshot: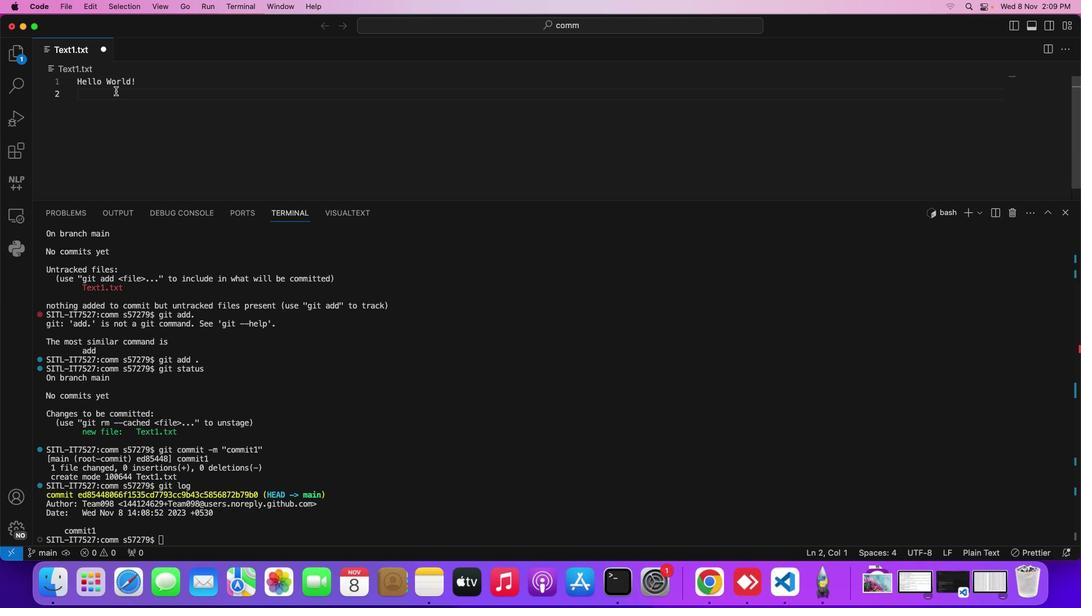 
Action: Key pressed Key.shift_r'H''i''i''i'Key.spaceKey.cmd's'
Screenshot: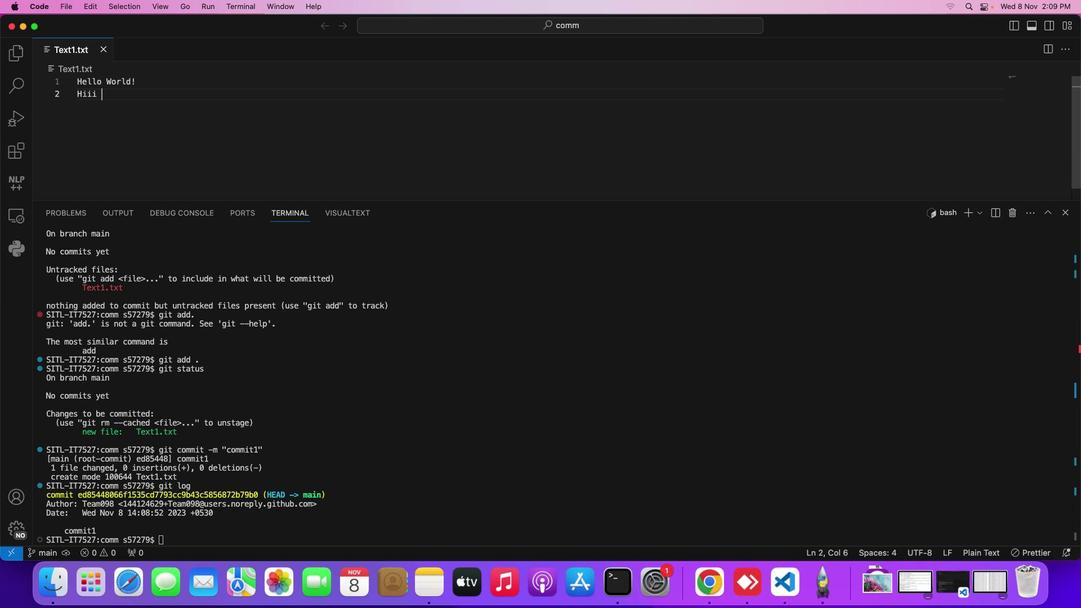 
Action: Mouse moved to (171, 114)
Screenshot: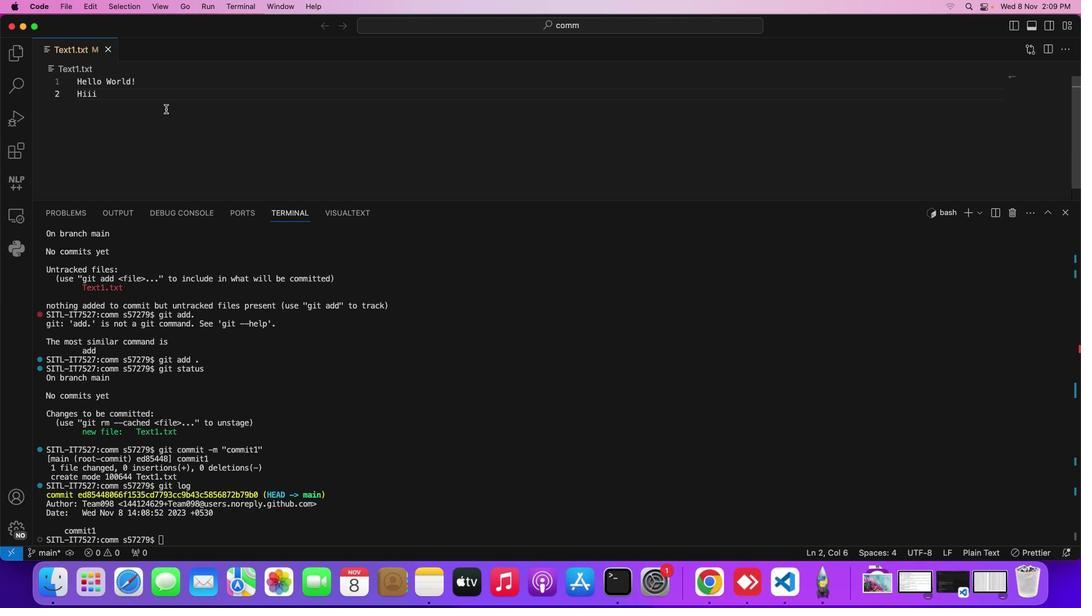 
Action: Mouse pressed left at (171, 114)
Screenshot: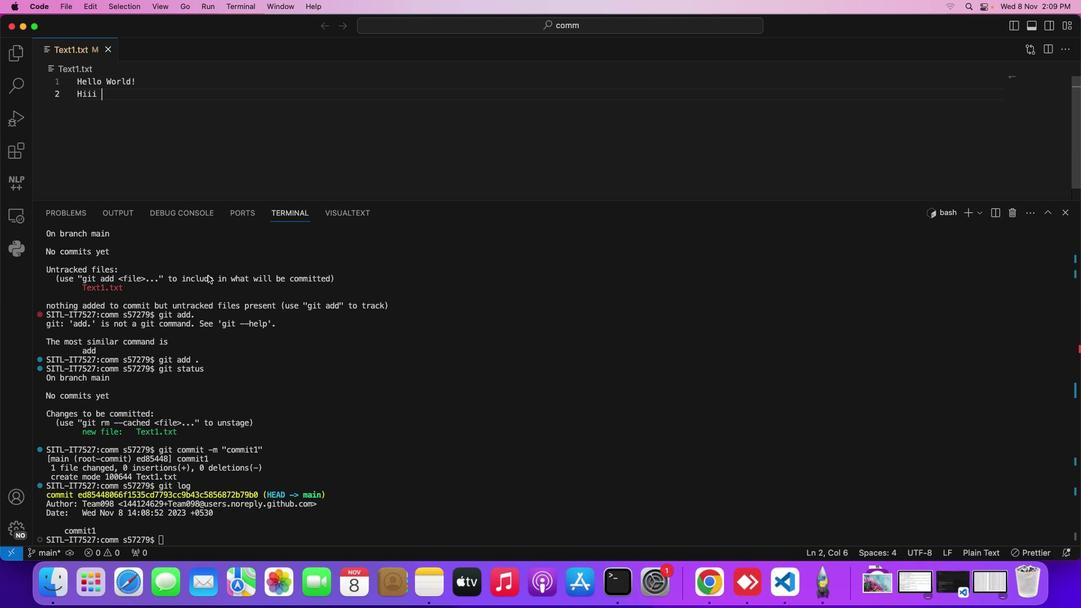 
Action: Mouse moved to (184, 544)
Screenshot: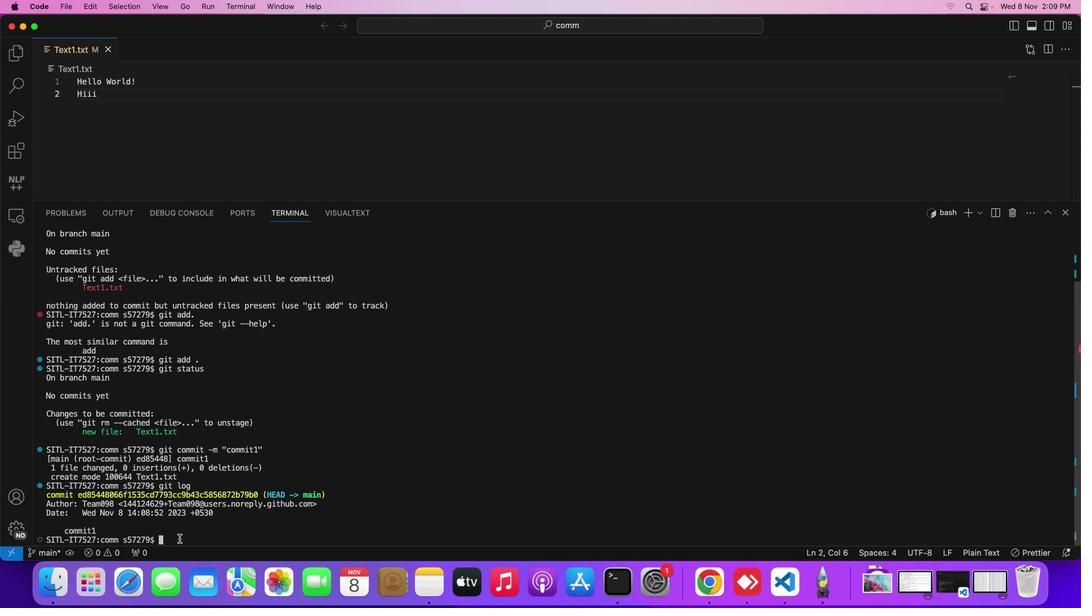 
Action: Mouse pressed left at (184, 544)
Screenshot: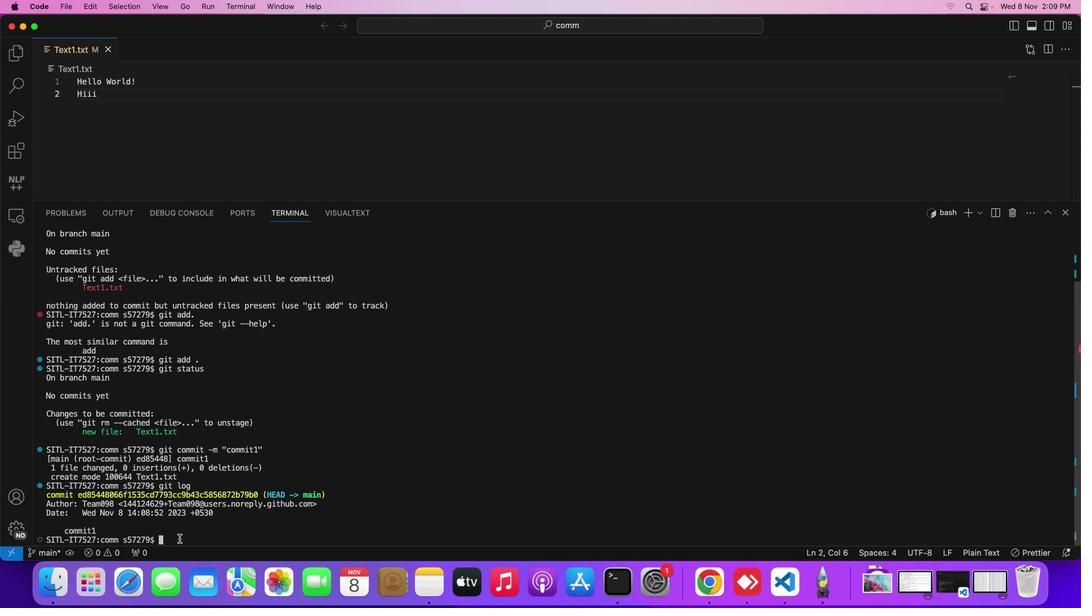 
Action: Key pressed Key.upKey.backspaceKey.backspaceKey.backspaceKey.backspaceKey.backspaceKey.backspaceKey.backspaceKey.backspace'g''i''t'Key.space's''t''a''t''u''s'Key.enterKey.space'g'Key.backspaceKey.backspaceKey.backspace'g''i''t'Key.space'a''d''d'Key.space'.'Key.enter'g''i''t'Key.space's''t''a''t''u''s'Key.enter's'Key.backspace'g''i''t'Key.space'c''o''m''m''i''t'Key.space'-''m'Key.spaceKey.shift_r'"''c''o''m''m''i''t''2'Key.shift_r'"'Key.enter'g''i''t'Key.space's''t''a''t''u'Key.backspaceKey.backspaceKey.backspaceKey.backspaceKey.backspace'l''o''g'Key.enterKey.spaceKey.backspaceKey.spaceKey.backspace'g'Key.backspace'g''i''t'Key.space'd''i''f''f'Key.space'k'Key.backspace'x'Key.backspace'c''5''1''3'Key.spaceKey.backspace'f'Key.backspaceKey.backspace'3''d'Key.backspace'f''6'Key.spaceKey.spaceKey.backspaceKey.space'e''d''8''5''f'Key.backspace'4''4'Key.spaceKey.backspaceKey.leftKey.leftKey.leftKey.leftKey.leftKey.leftKey.leftKey.leftKey.leftKey.leftKey.leftKey.leftKey.leftKey.leftKey.rightKey.rightKey.rightKey.rightKey.rightKey.rightKey.rightKey.rightKey.rightKey.rightKey.rightKey.rightKey.rightKey.rightKey.rightKey.rightKey.enter
Screenshot: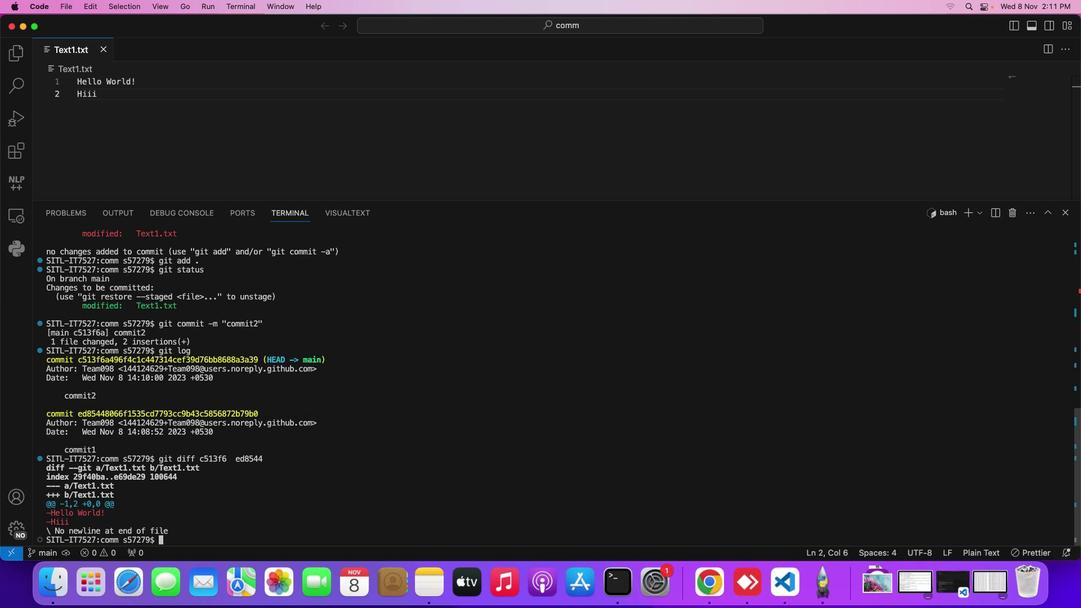 
